 Task: Sort All unsolved tickets in your groups, group by Group in ascending order.
Action: Mouse moved to (92, 267)
Screenshot: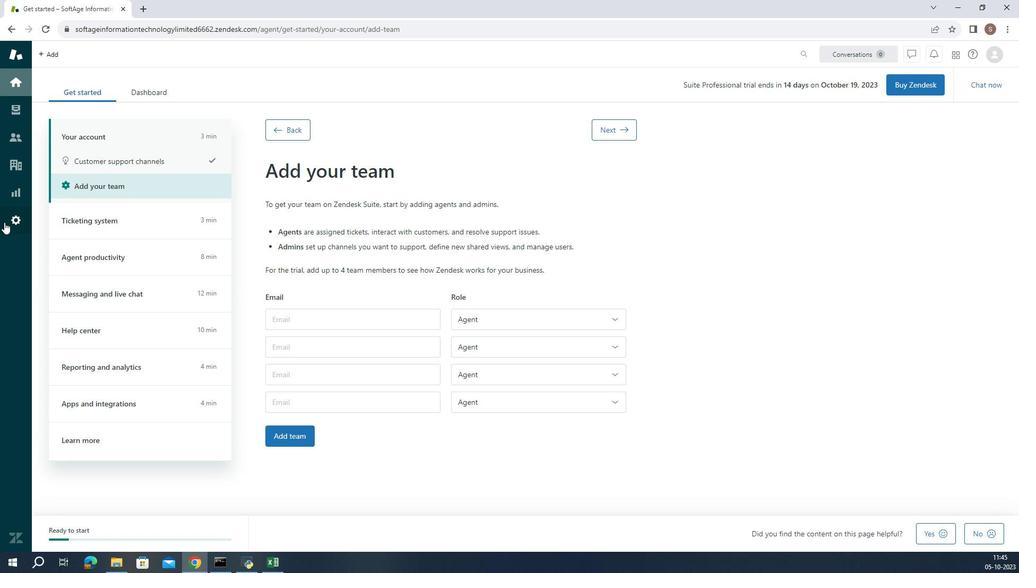 
Action: Mouse pressed left at (92, 267)
Screenshot: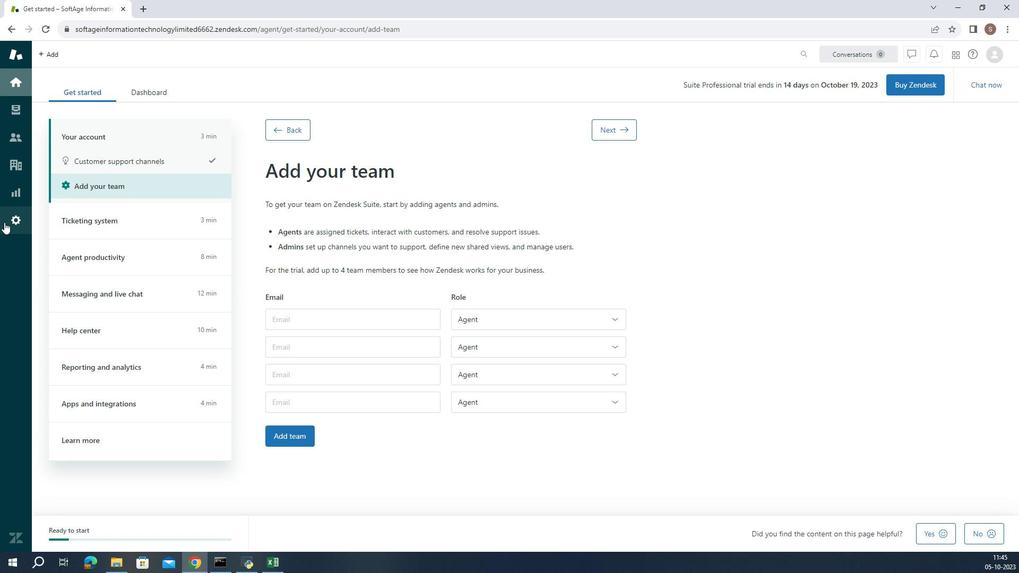 
Action: Mouse moved to (234, 350)
Screenshot: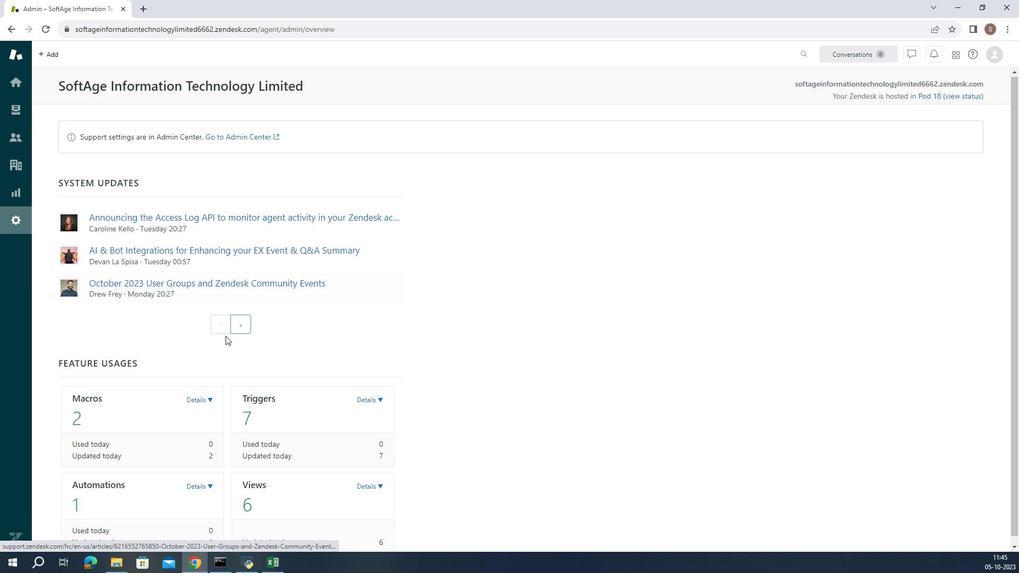 
Action: Mouse scrolled (234, 349) with delta (0, 0)
Screenshot: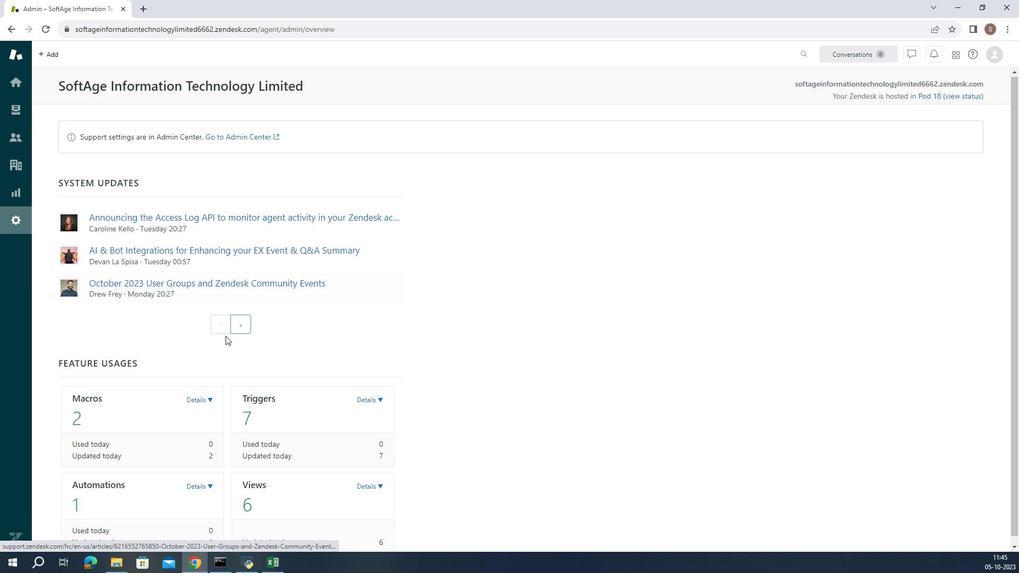
Action: Mouse moved to (240, 356)
Screenshot: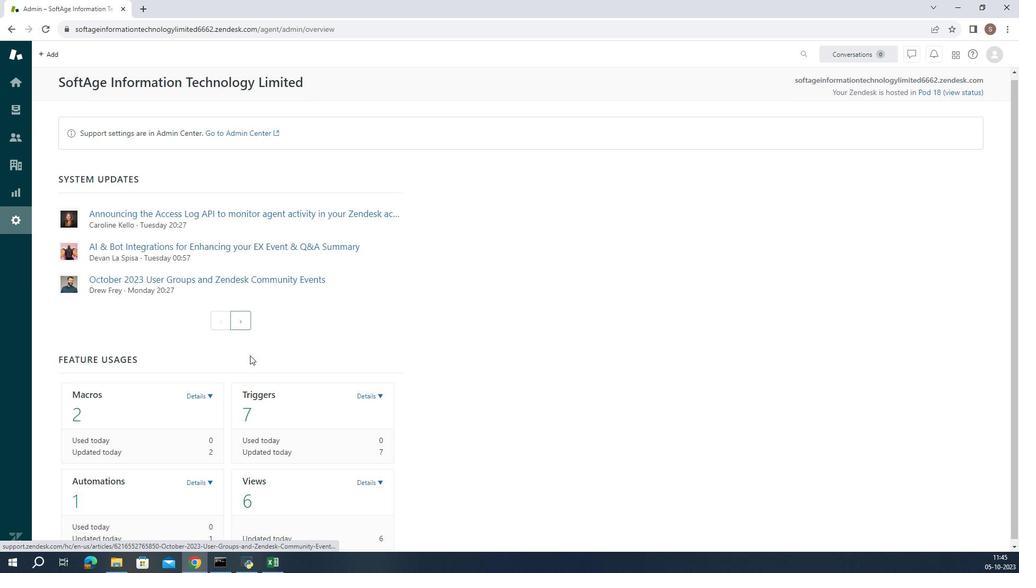 
Action: Mouse scrolled (240, 355) with delta (0, 0)
Screenshot: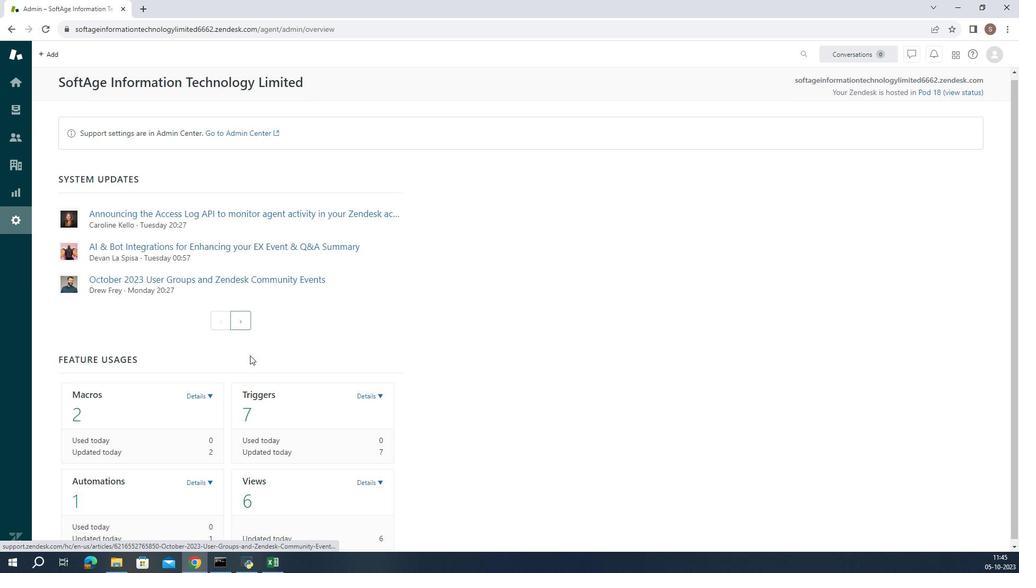 
Action: Mouse moved to (245, 362)
Screenshot: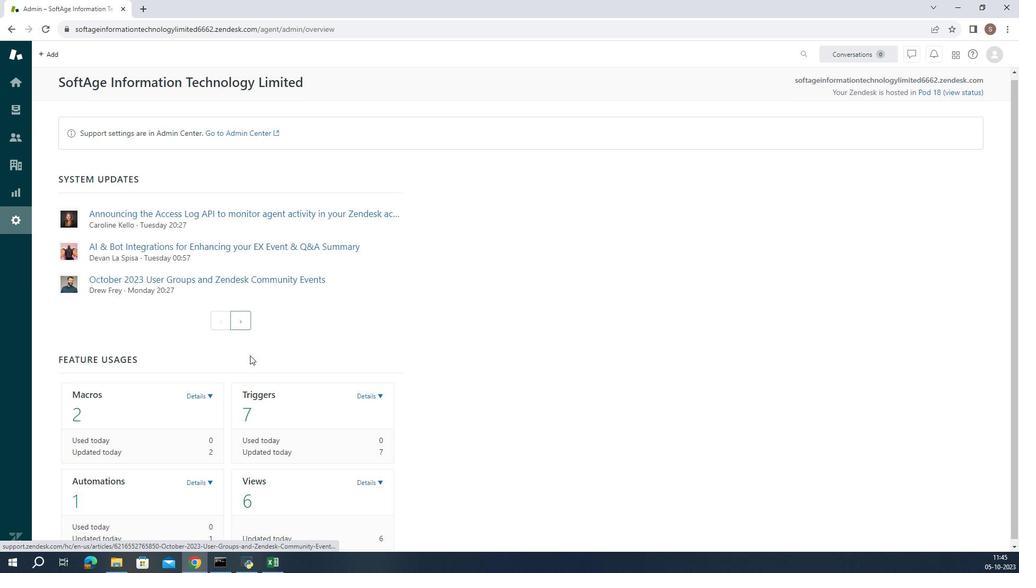 
Action: Mouse scrolled (245, 361) with delta (0, 0)
Screenshot: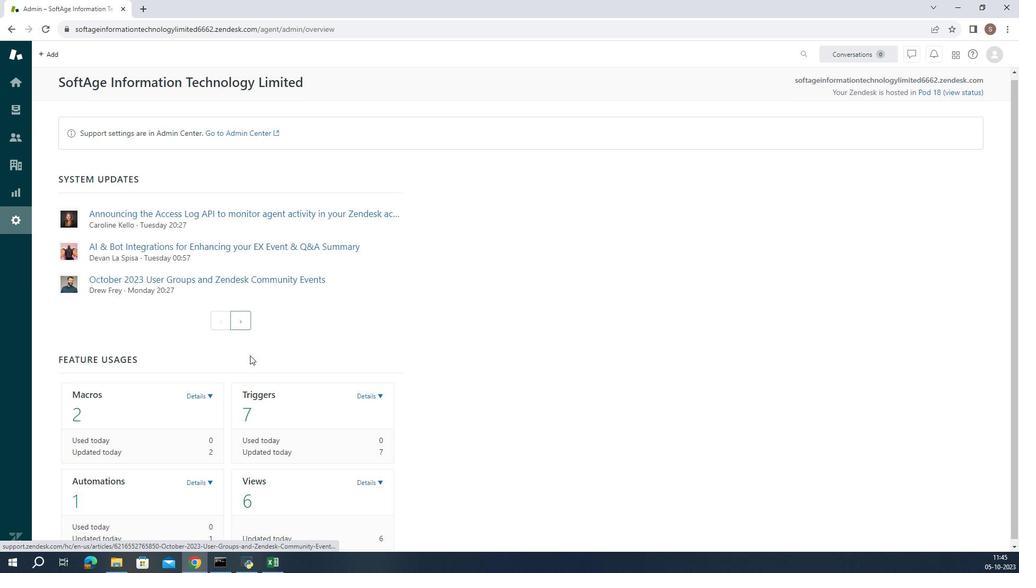 
Action: Mouse moved to (251, 368)
Screenshot: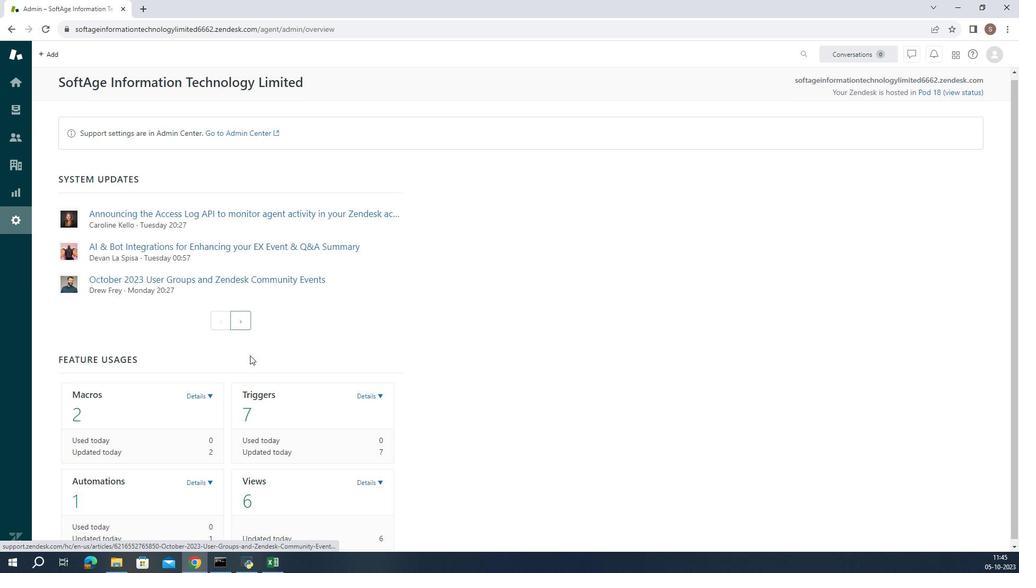 
Action: Mouse scrolled (251, 367) with delta (0, 0)
Screenshot: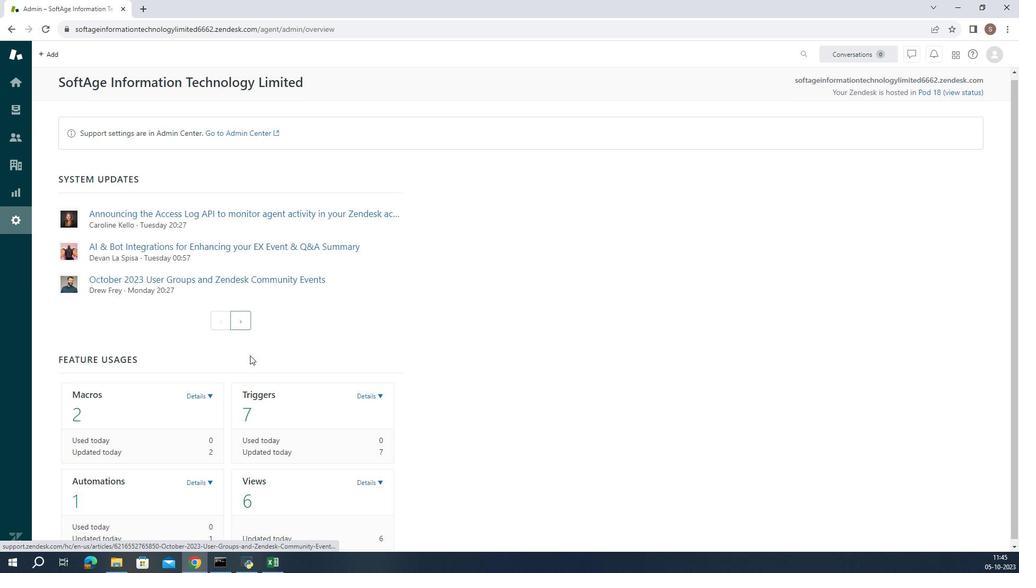 
Action: Mouse moved to (256, 374)
Screenshot: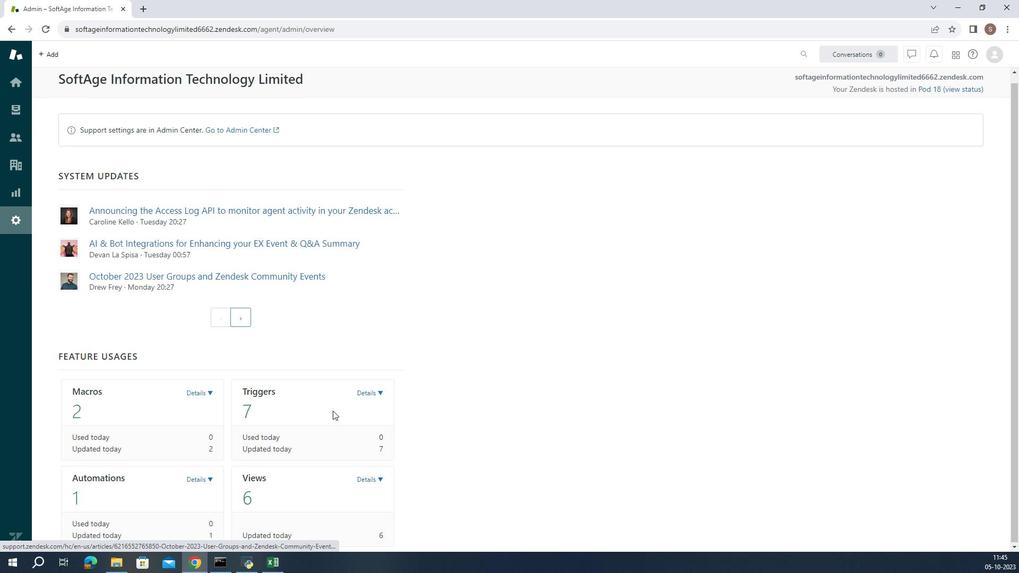 
Action: Mouse scrolled (256, 373) with delta (0, 0)
Screenshot: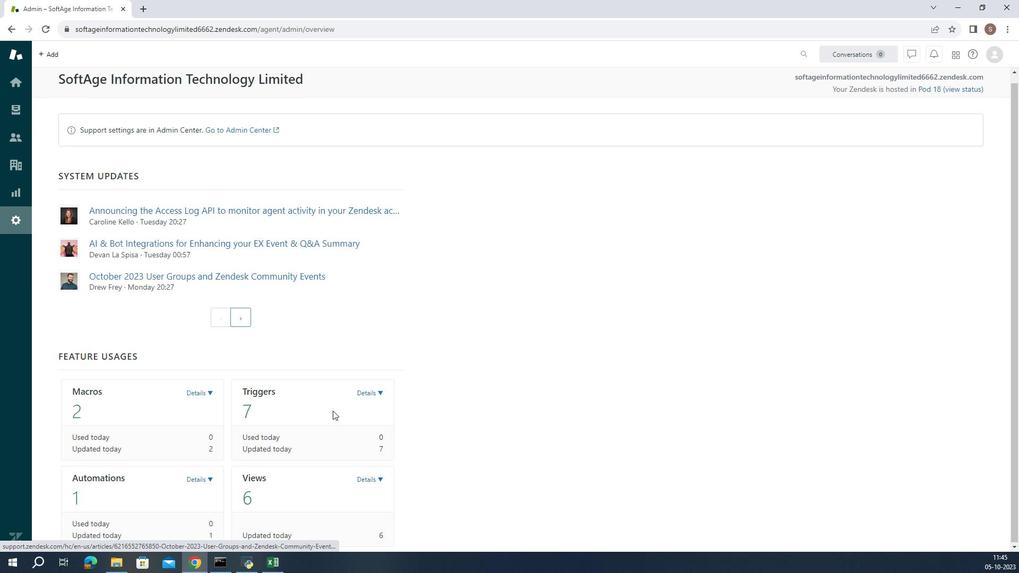 
Action: Mouse moved to (272, 388)
Screenshot: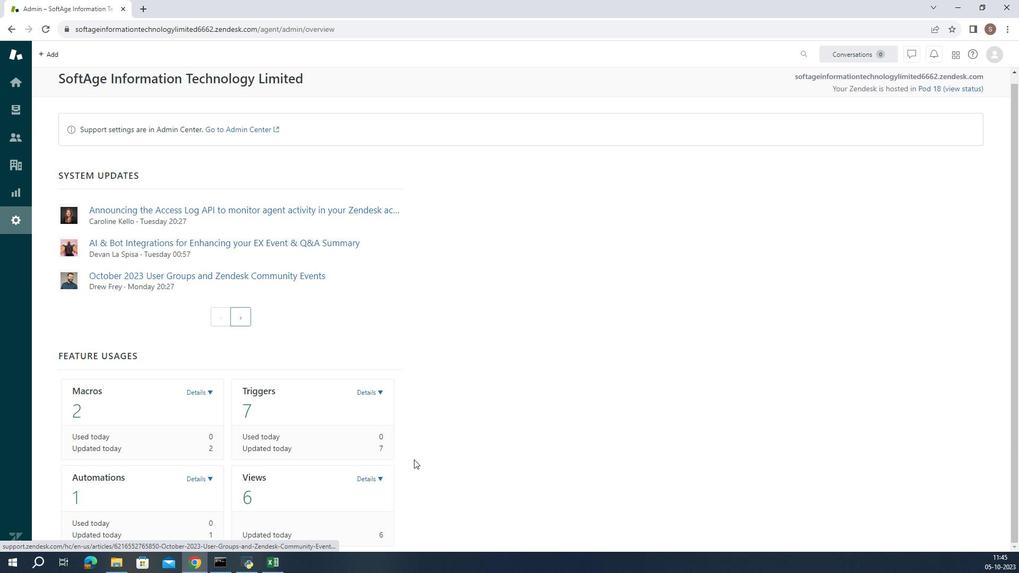 
Action: Mouse scrolled (272, 387) with delta (0, 0)
Screenshot: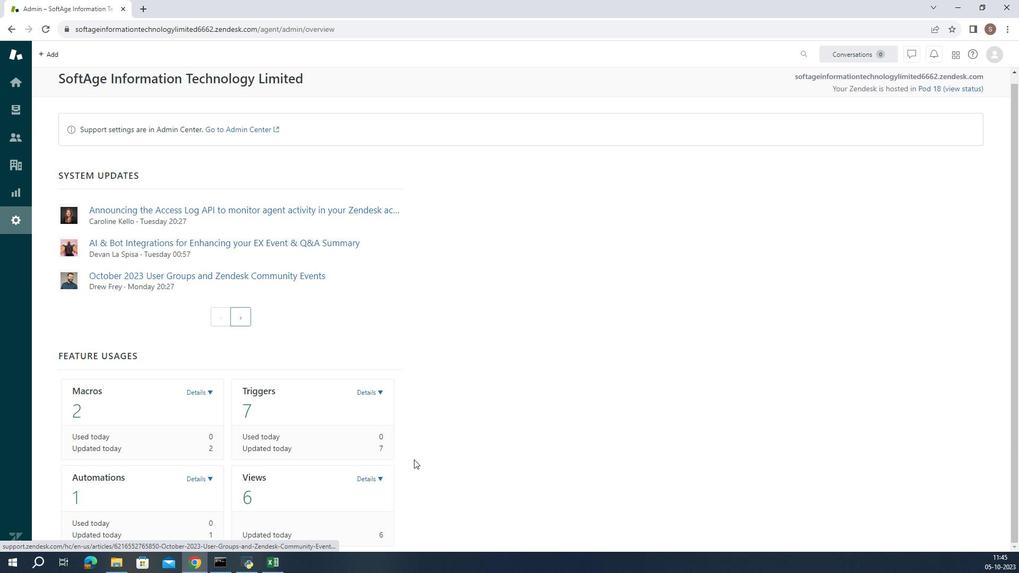 
Action: Mouse moved to (345, 494)
Screenshot: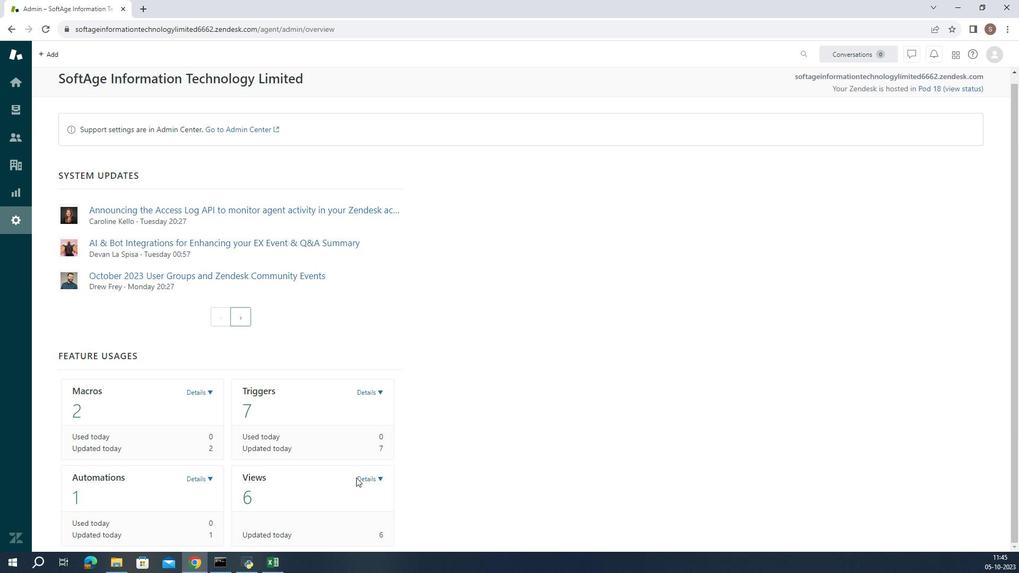 
Action: Mouse pressed left at (345, 494)
Screenshot: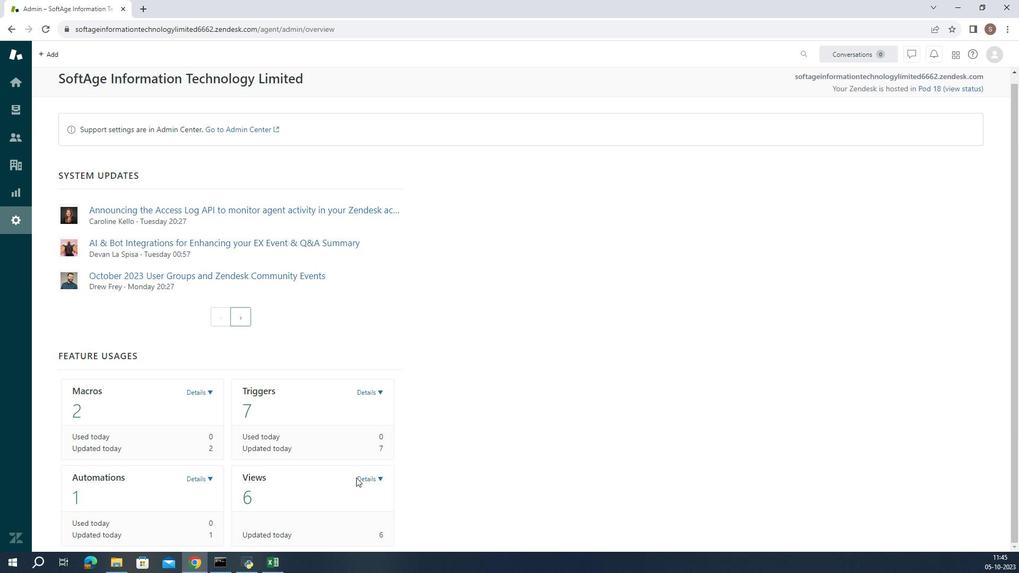 
Action: Mouse moved to (347, 494)
Screenshot: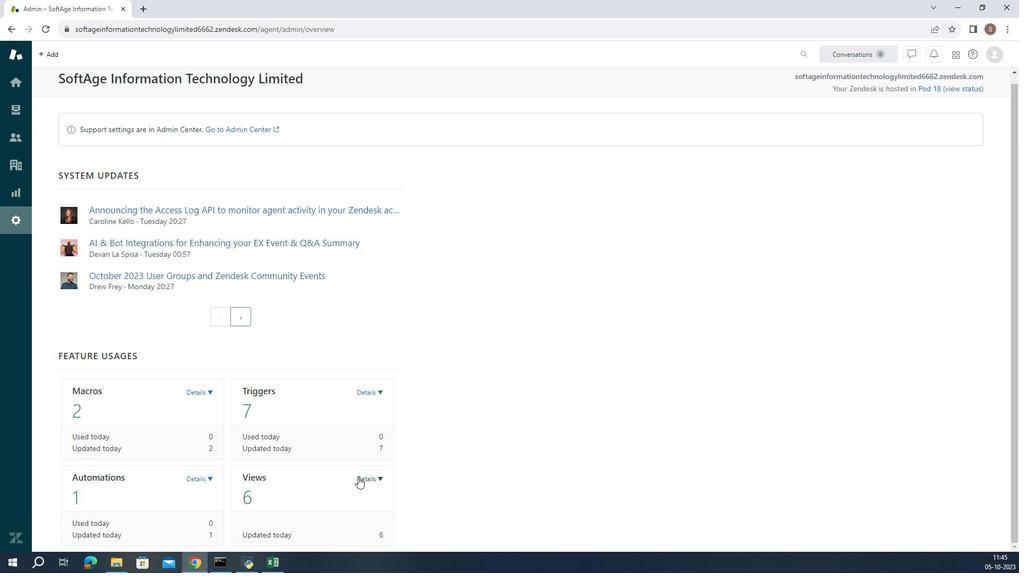 
Action: Mouse scrolled (347, 493) with delta (0, 0)
Screenshot: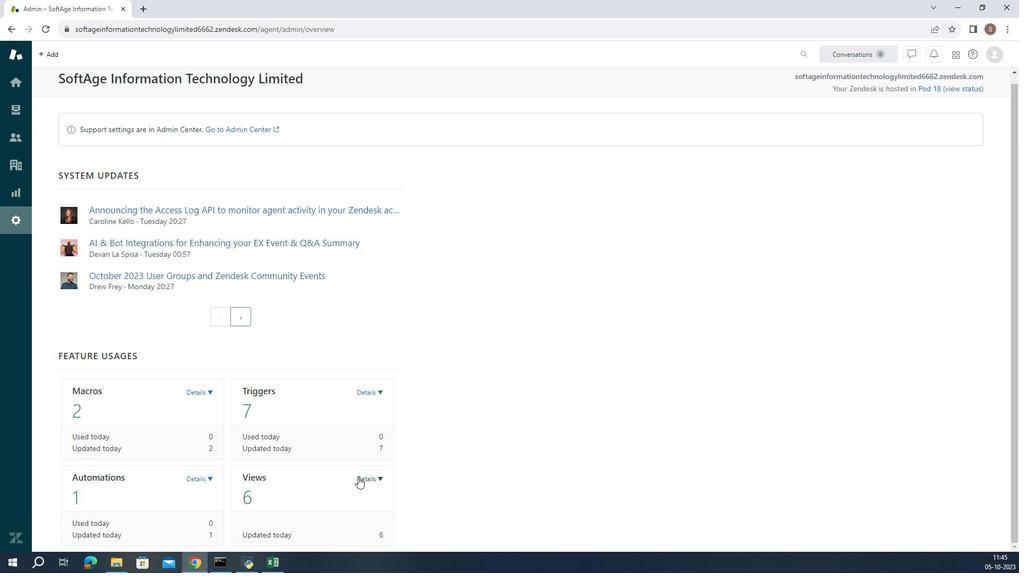 
Action: Mouse scrolled (347, 493) with delta (0, 0)
Screenshot: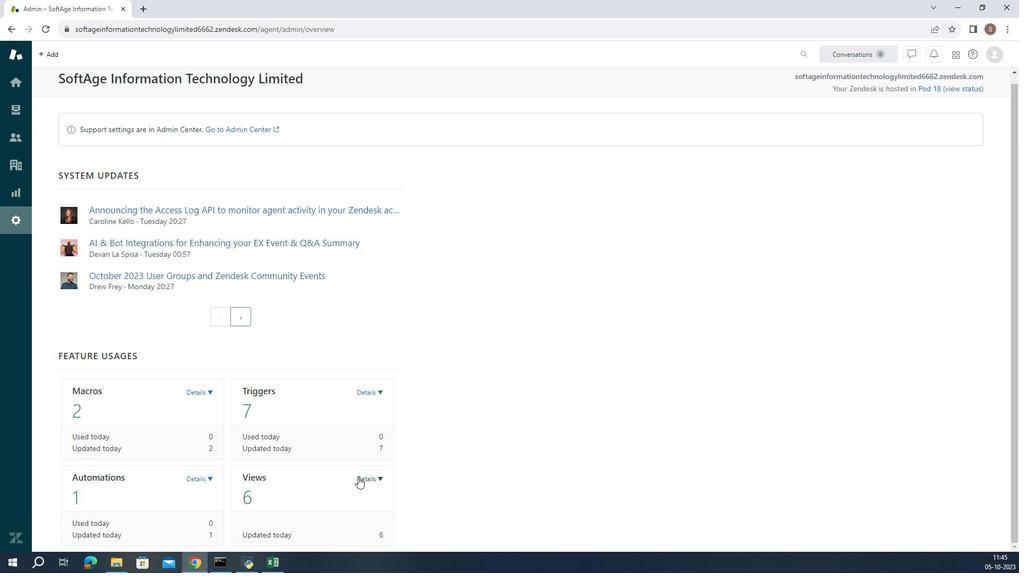 
Action: Mouse scrolled (347, 493) with delta (0, 0)
Screenshot: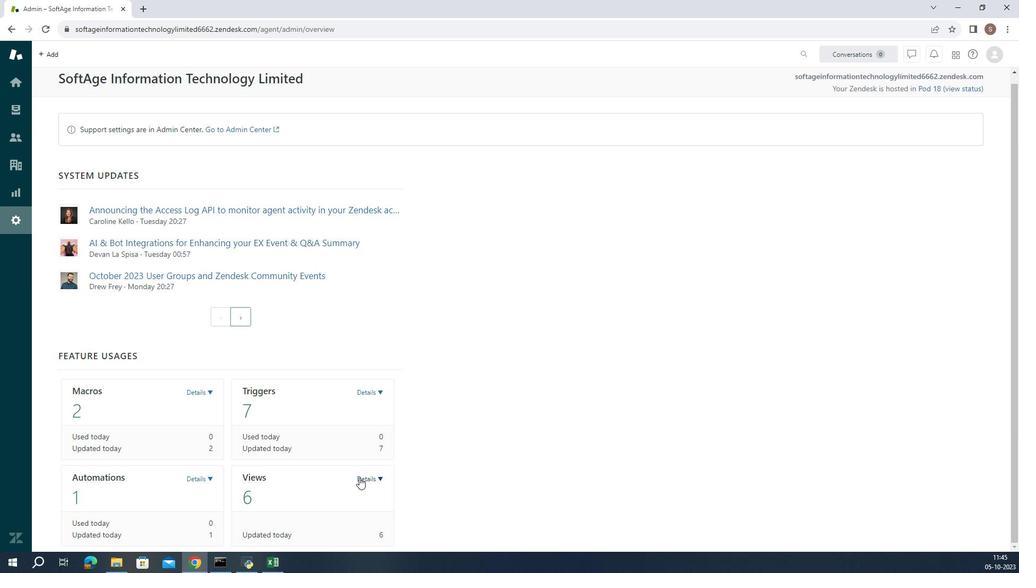 
Action: Mouse scrolled (347, 493) with delta (0, 0)
Screenshot: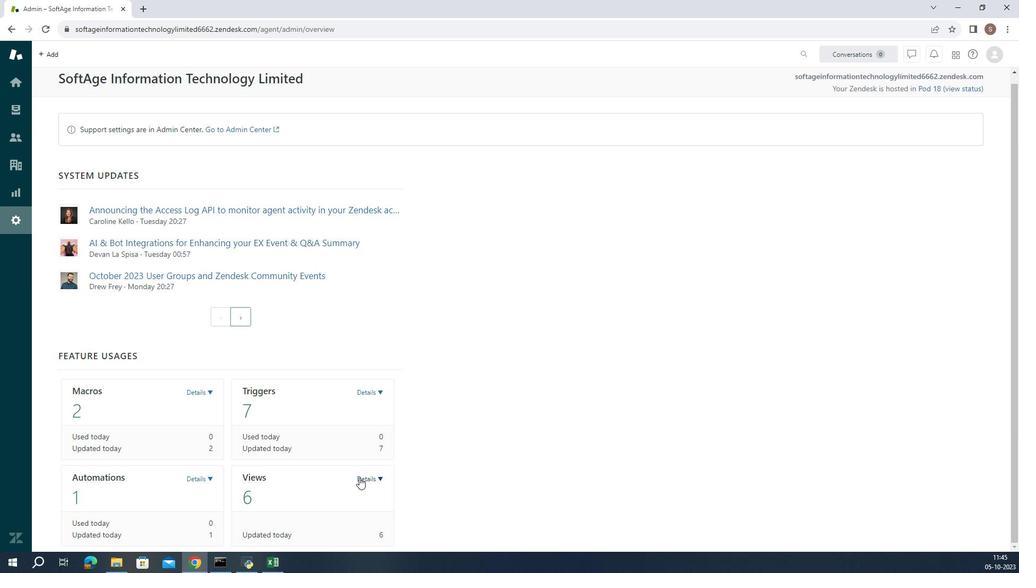 
Action: Mouse scrolled (347, 493) with delta (0, 0)
Screenshot: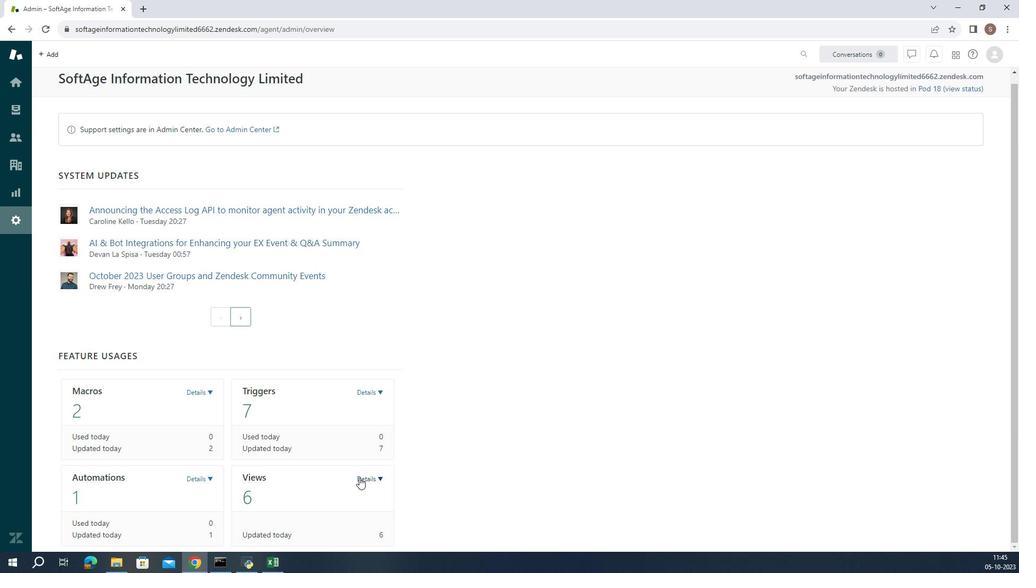 
Action: Mouse moved to (349, 494)
Screenshot: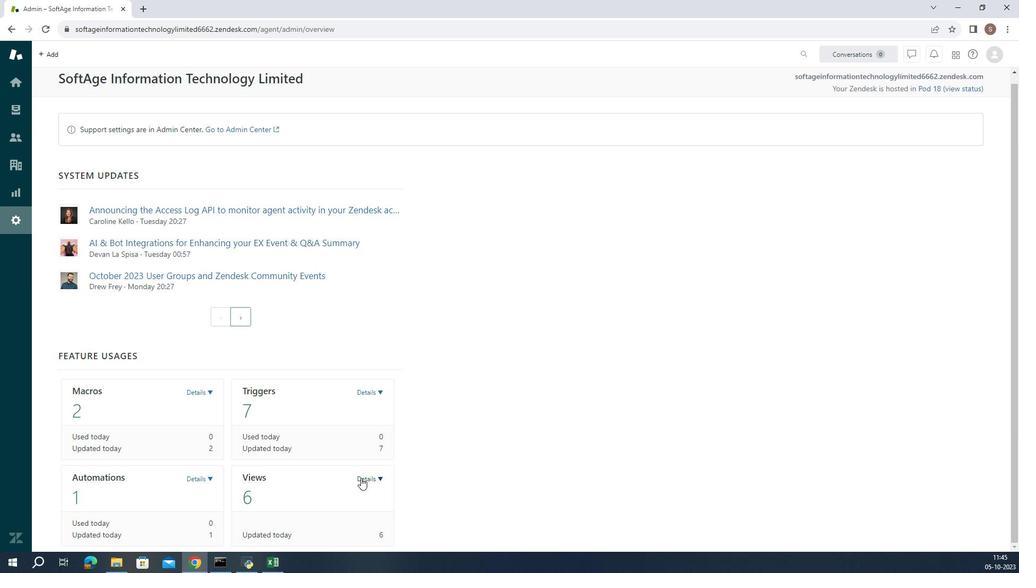 
Action: Mouse pressed left at (349, 494)
Screenshot: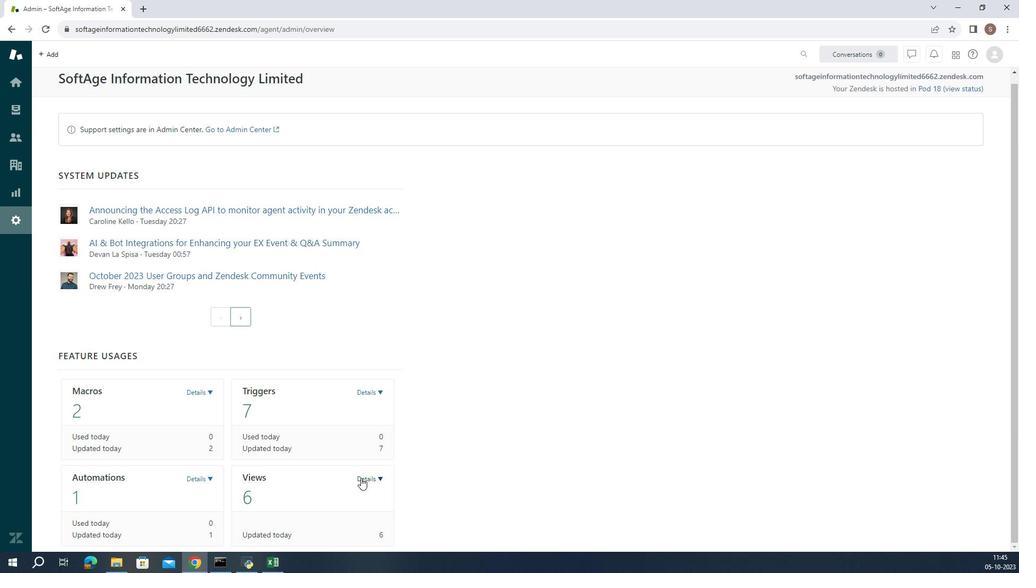 
Action: Mouse moved to (349, 494)
Screenshot: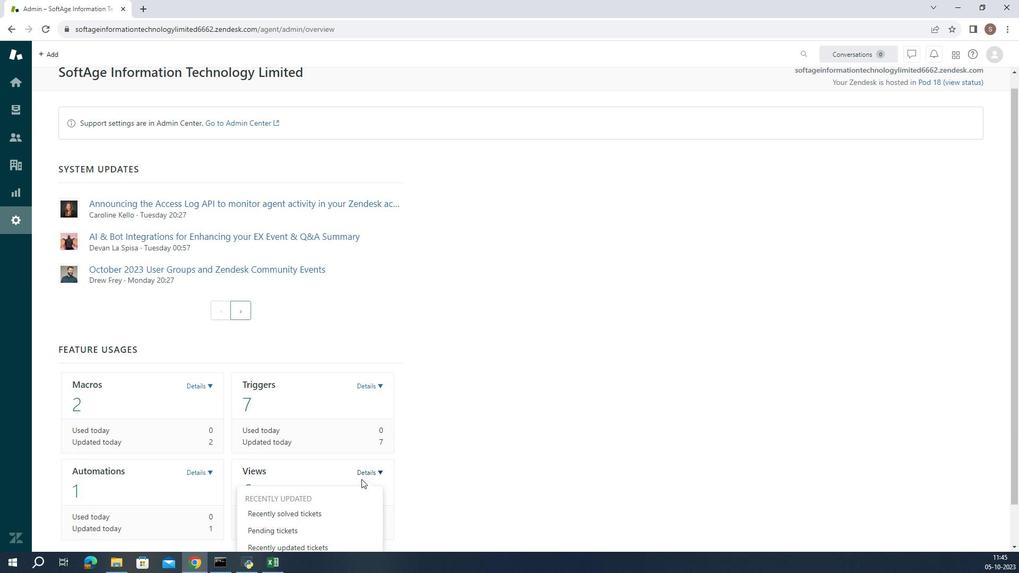 
Action: Mouse scrolled (349, 494) with delta (0, 0)
Screenshot: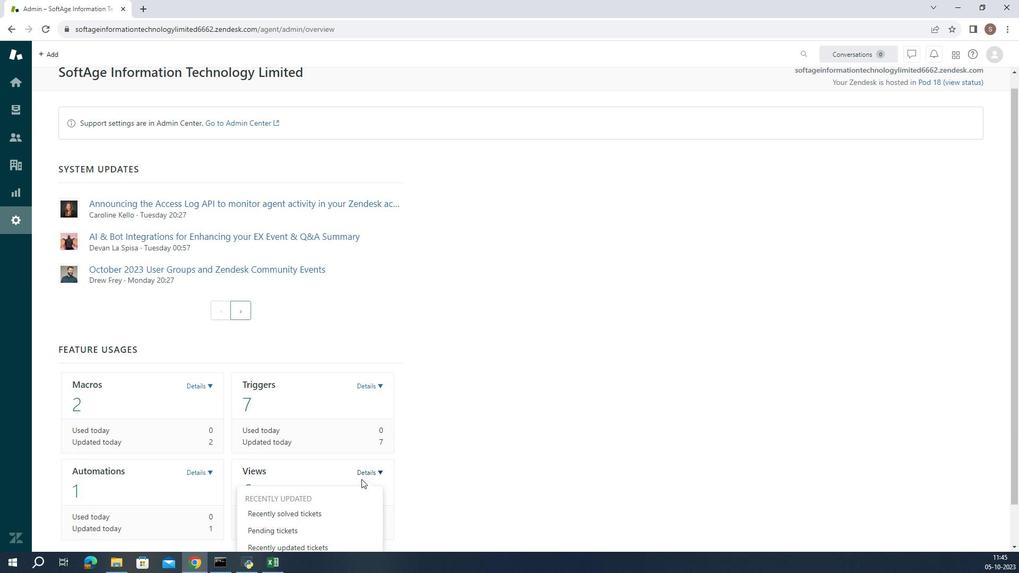 
Action: Mouse moved to (349, 495)
Screenshot: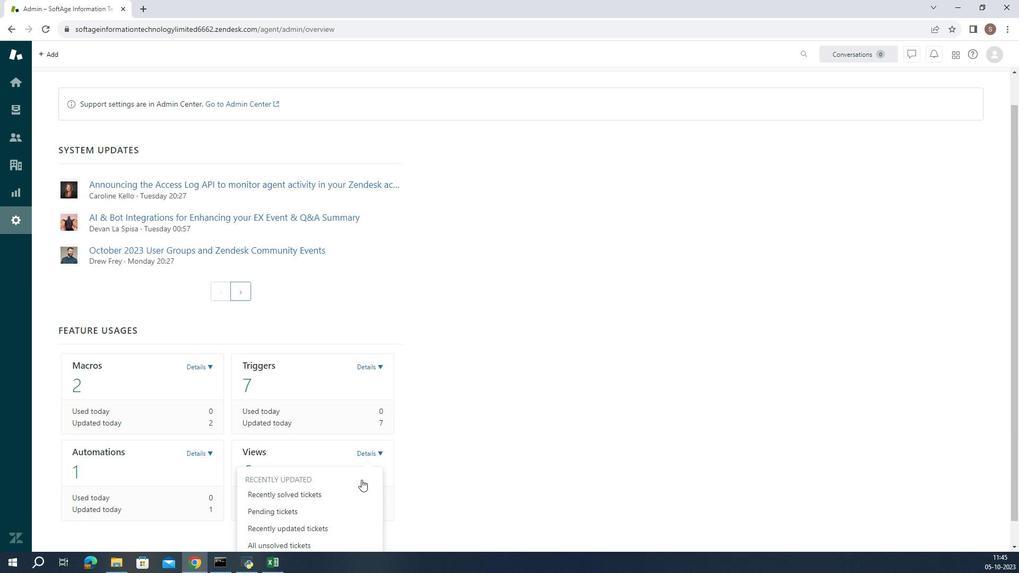 
Action: Mouse scrolled (349, 494) with delta (0, 0)
Screenshot: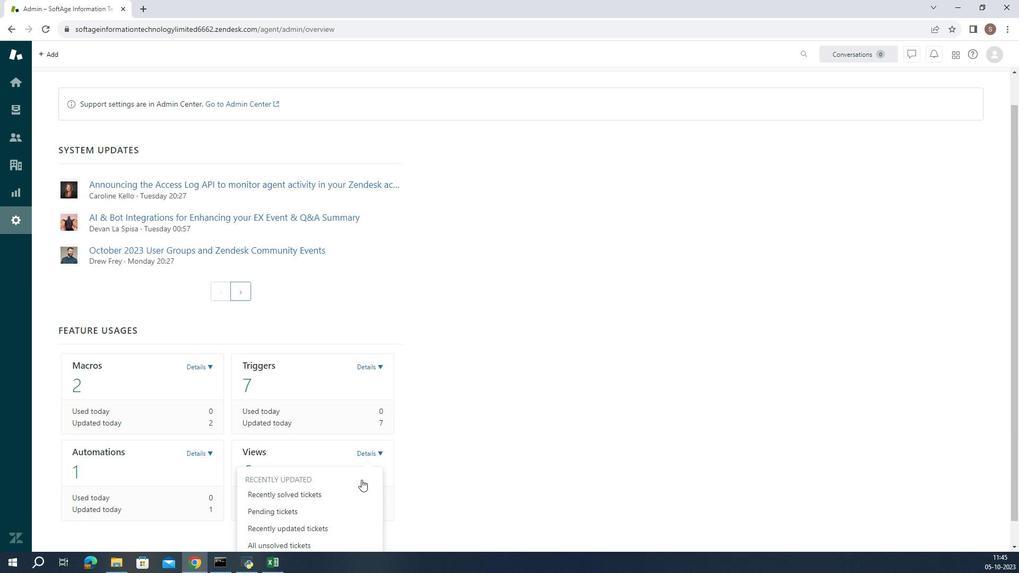 
Action: Mouse scrolled (349, 494) with delta (0, 0)
Screenshot: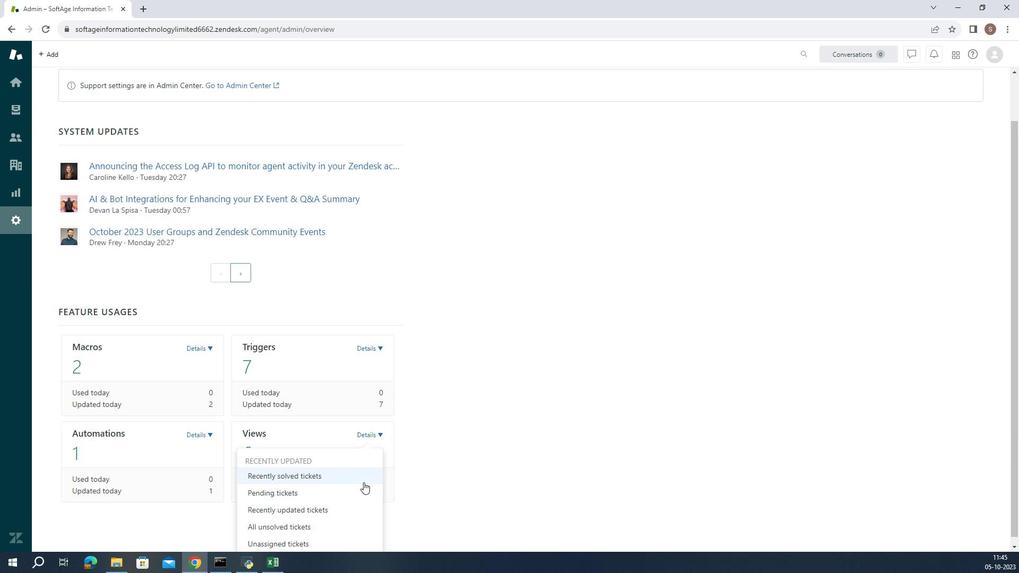 
Action: Mouse moved to (349, 495)
Screenshot: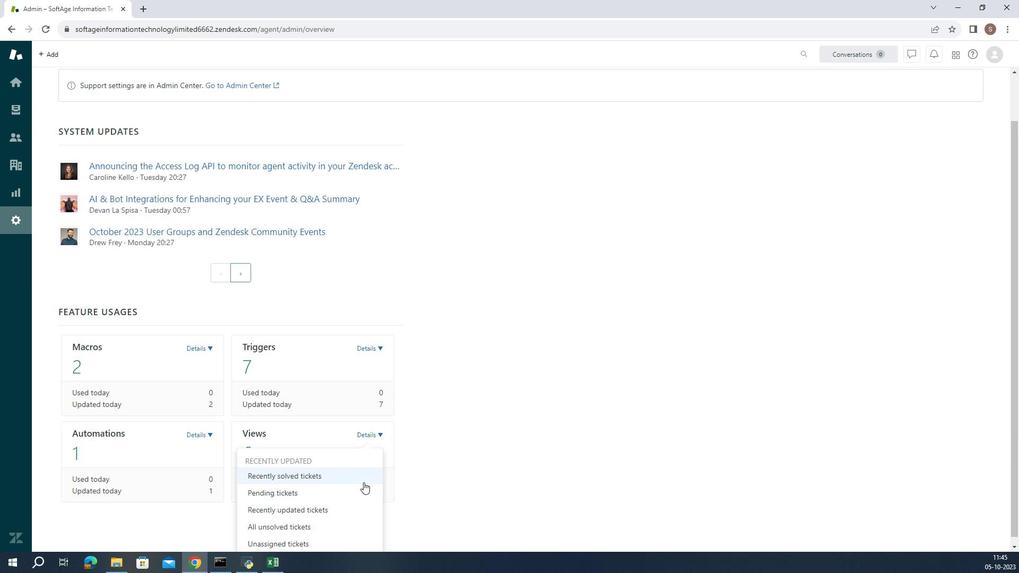 
Action: Mouse scrolled (349, 495) with delta (0, 0)
Screenshot: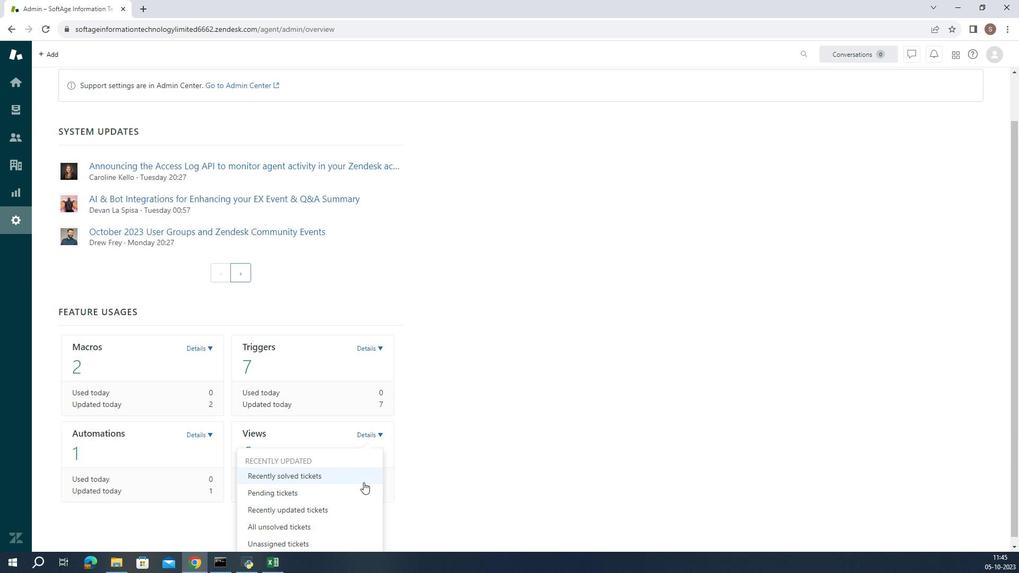 
Action: Mouse moved to (349, 496)
Screenshot: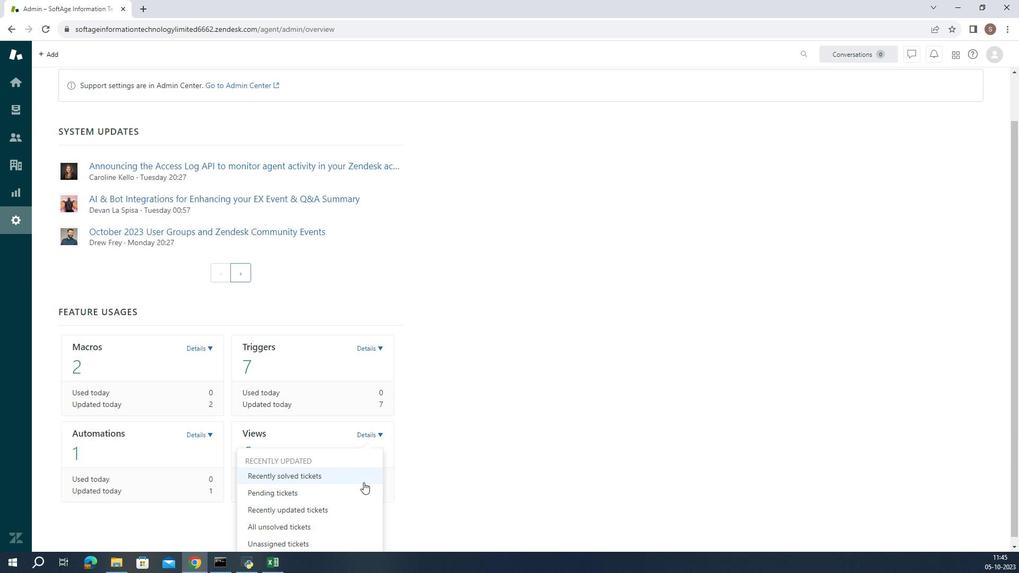 
Action: Mouse scrolled (349, 495) with delta (0, 0)
Screenshot: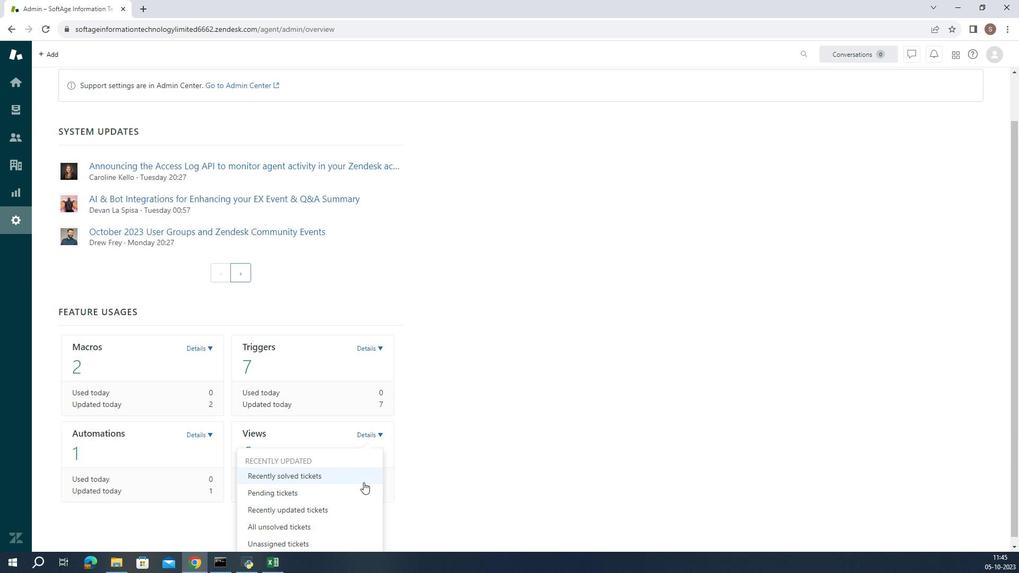 
Action: Mouse moved to (349, 497)
Screenshot: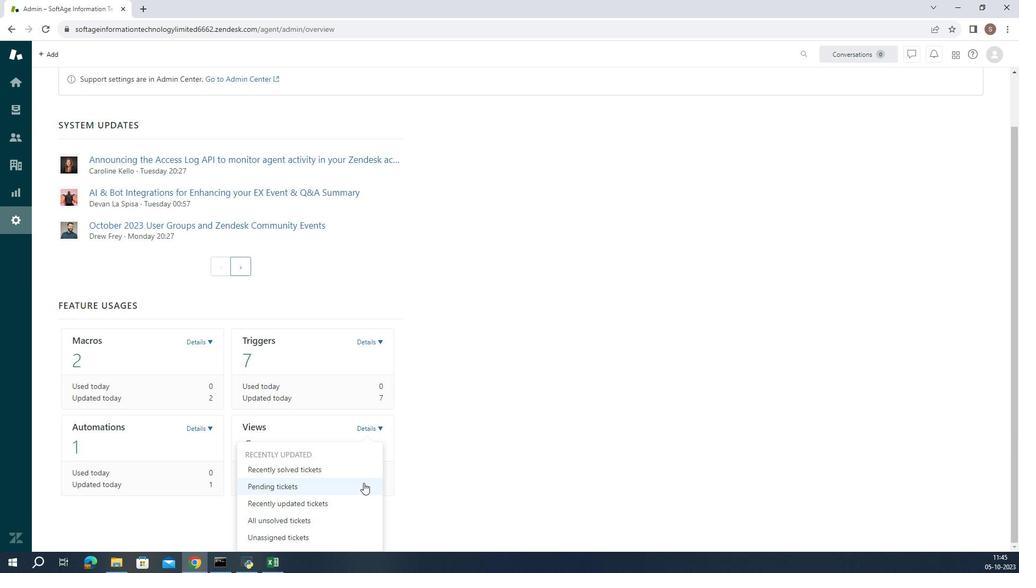 
Action: Mouse scrolled (349, 496) with delta (0, 0)
Screenshot: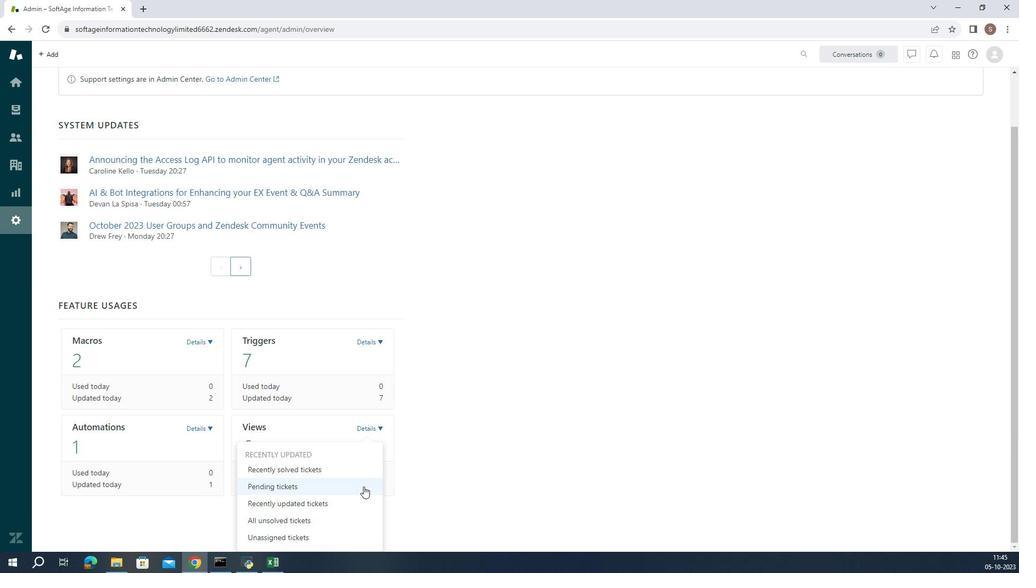 
Action: Mouse moved to (320, 526)
Screenshot: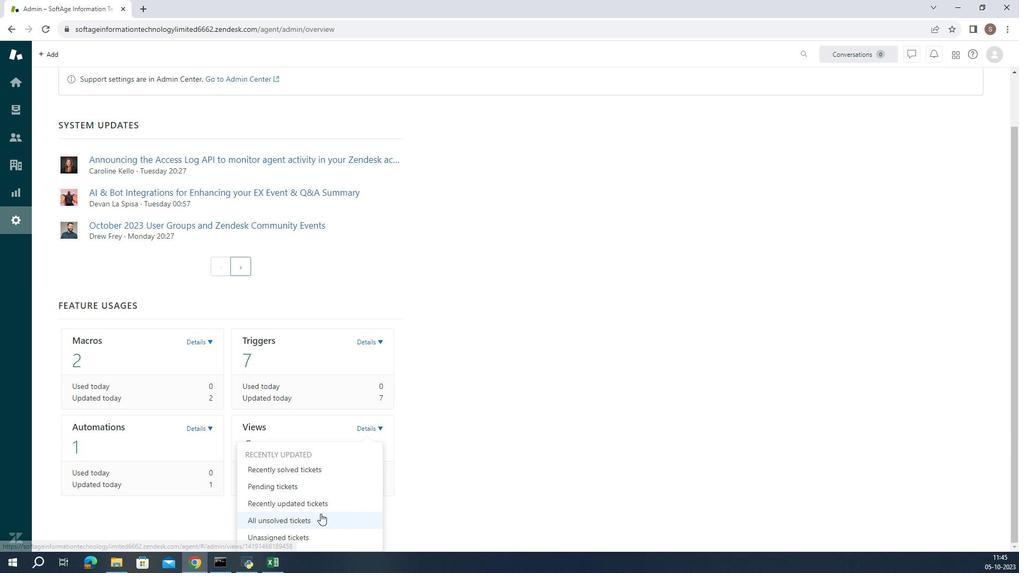
Action: Mouse pressed left at (320, 526)
Screenshot: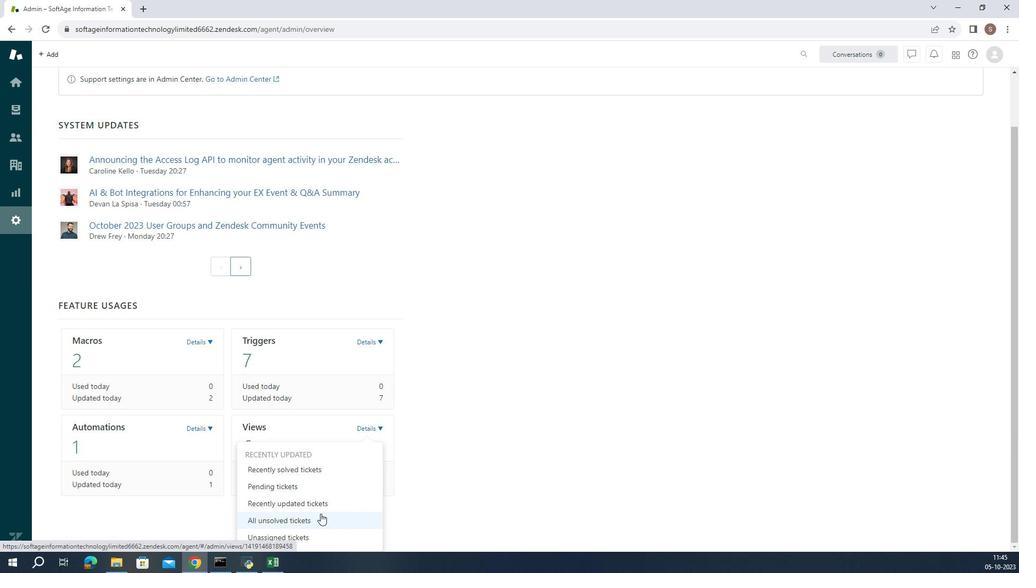 
Action: Mouse moved to (242, 293)
Screenshot: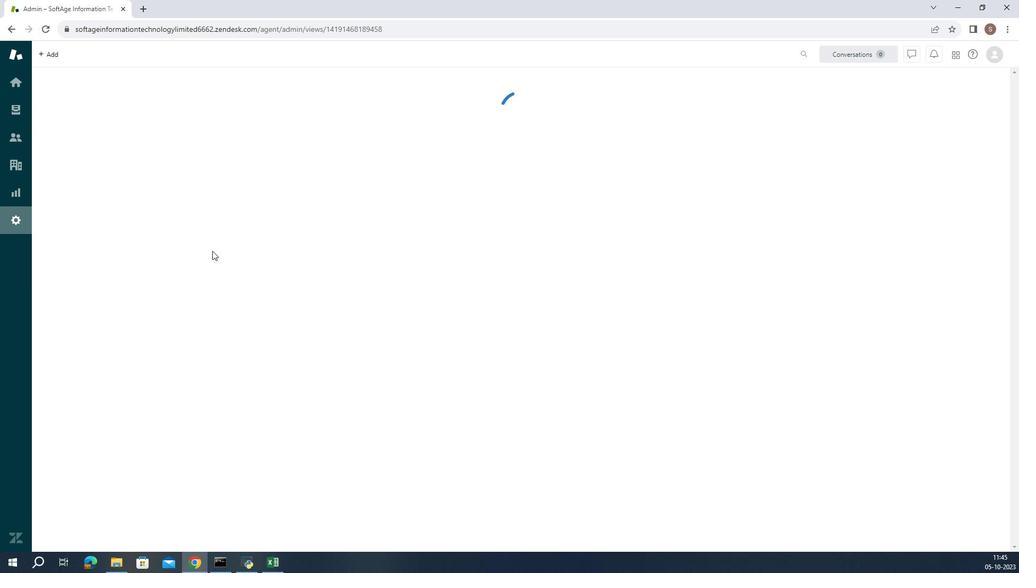 
Action: Mouse scrolled (242, 292) with delta (0, 0)
Screenshot: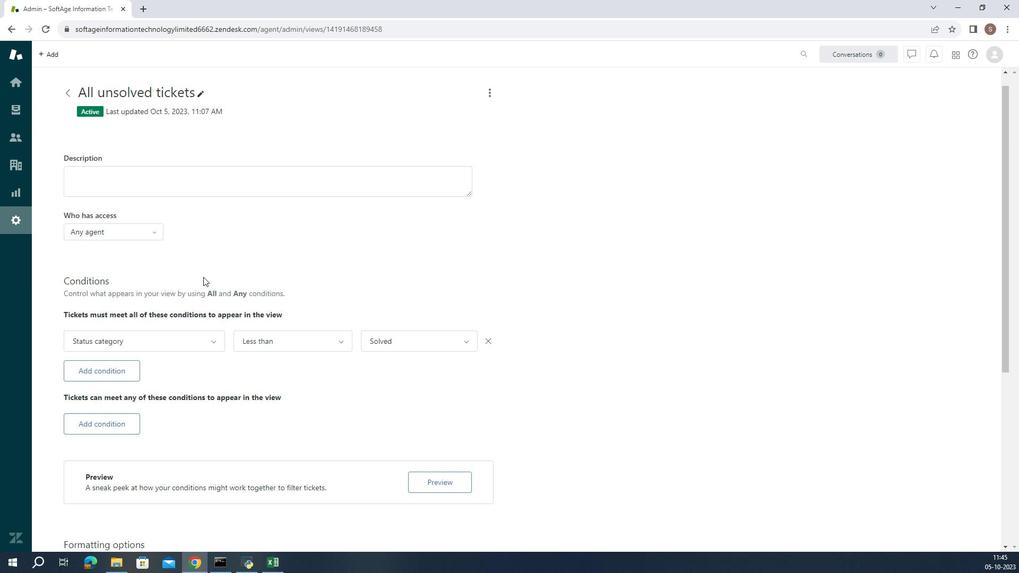 
Action: Mouse moved to (242, 293)
Screenshot: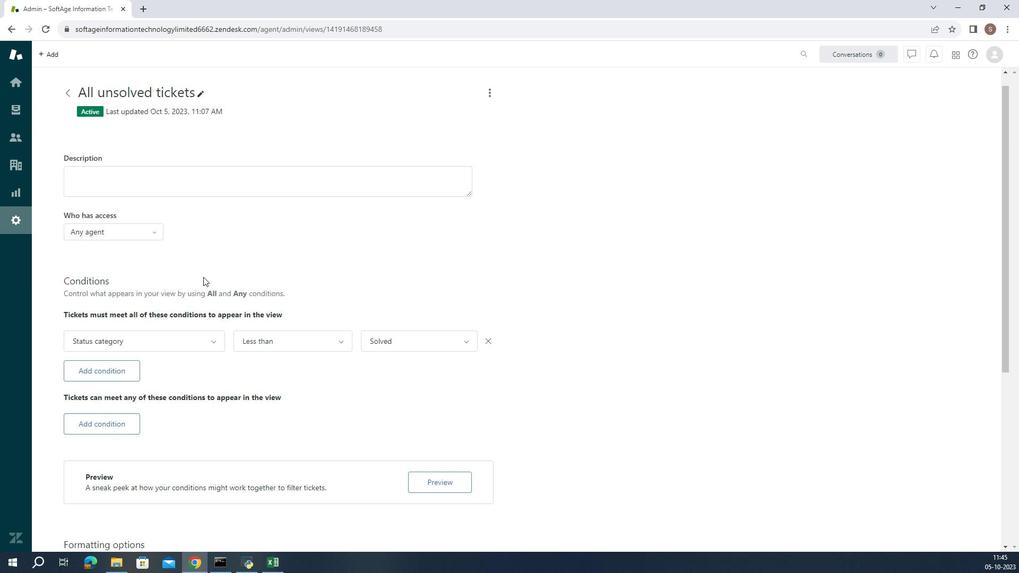 
Action: Mouse scrolled (242, 292) with delta (0, 0)
Screenshot: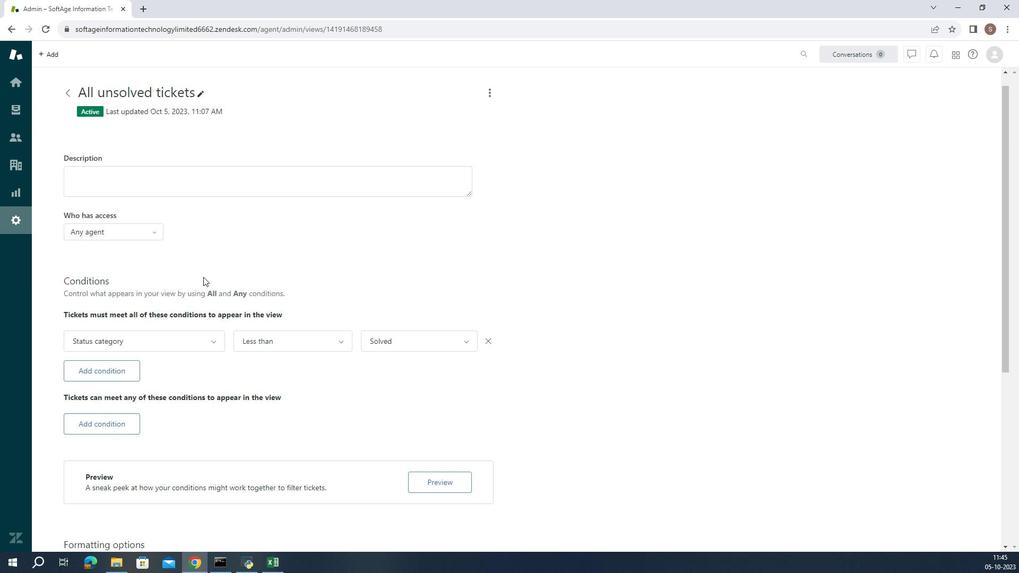 
Action: Mouse moved to (240, 302)
Screenshot: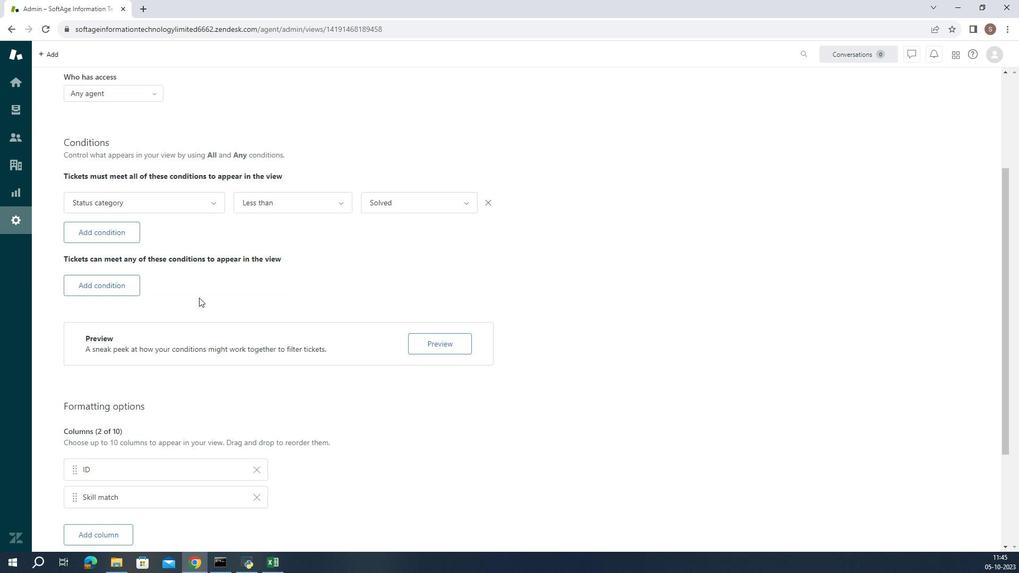 
Action: Mouse scrolled (240, 301) with delta (0, 0)
Screenshot: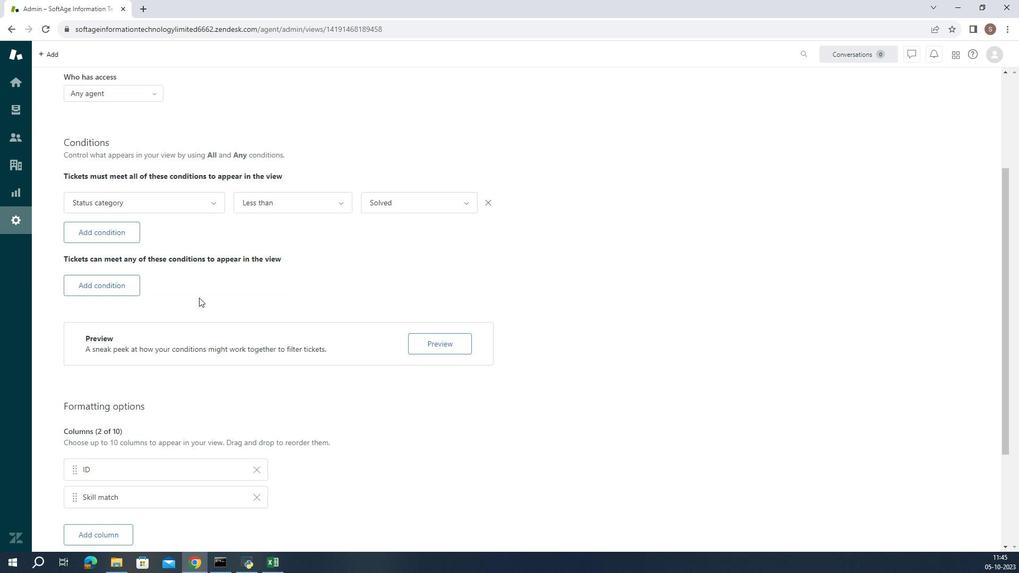 
Action: Mouse moved to (238, 308)
Screenshot: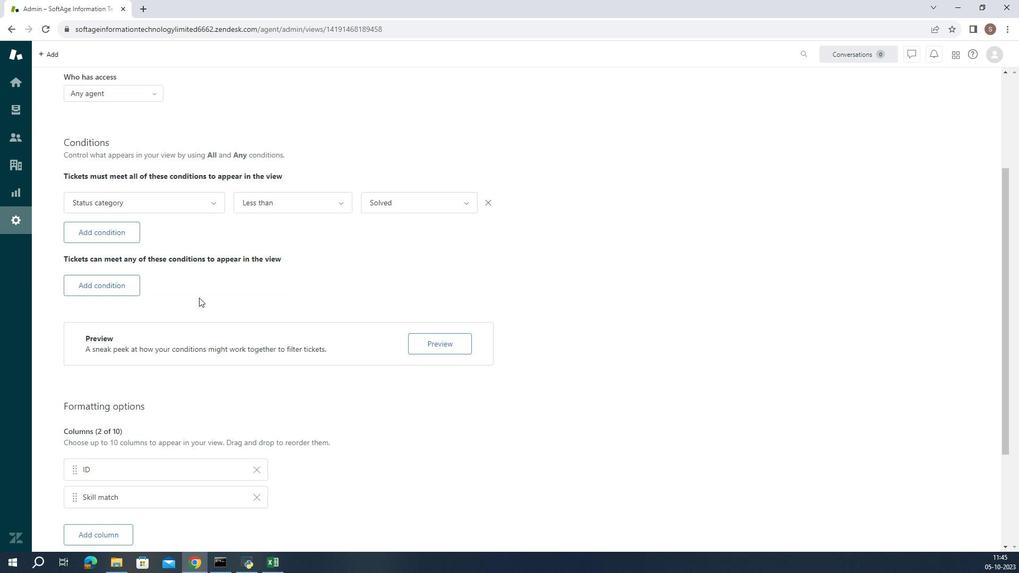 
Action: Mouse scrolled (238, 307) with delta (0, 0)
Screenshot: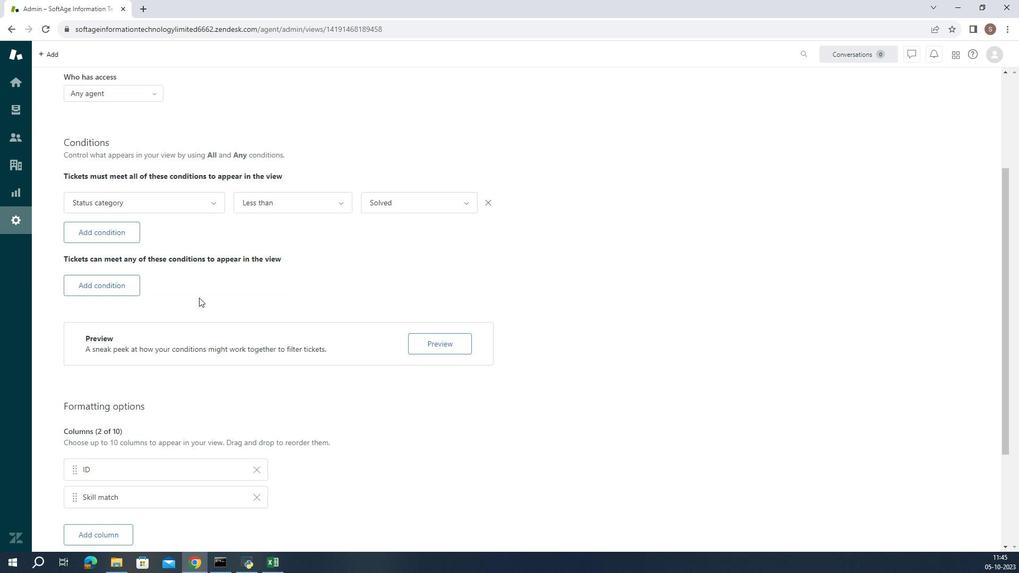 
Action: Mouse moved to (235, 315)
Screenshot: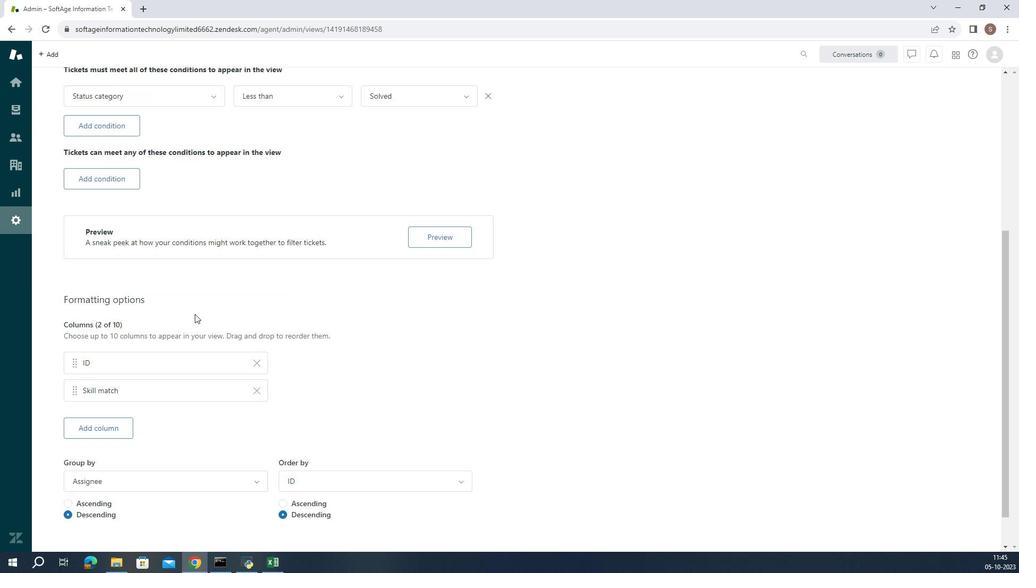 
Action: Mouse scrolled (235, 315) with delta (0, 0)
Screenshot: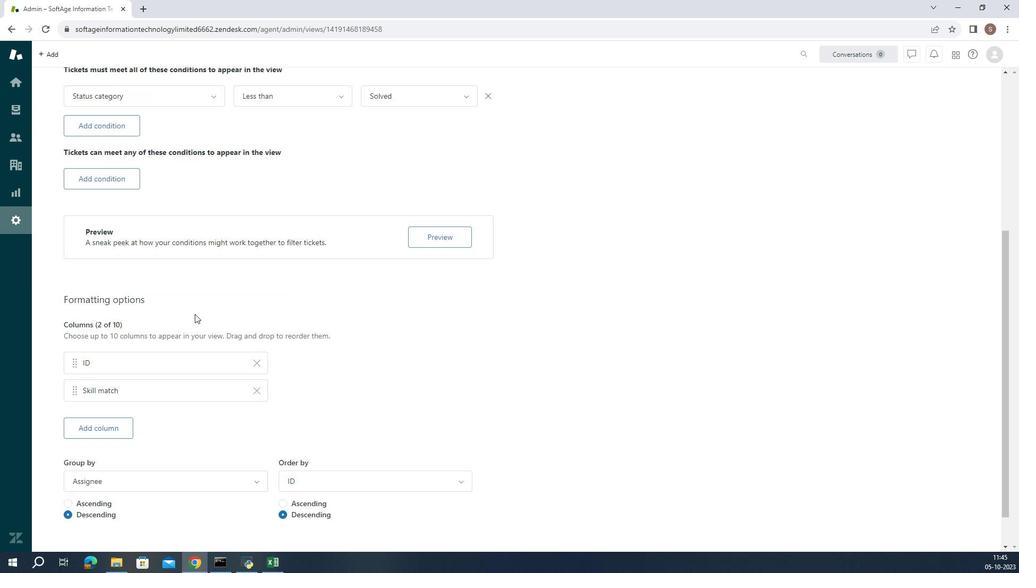 
Action: Mouse moved to (206, 387)
Screenshot: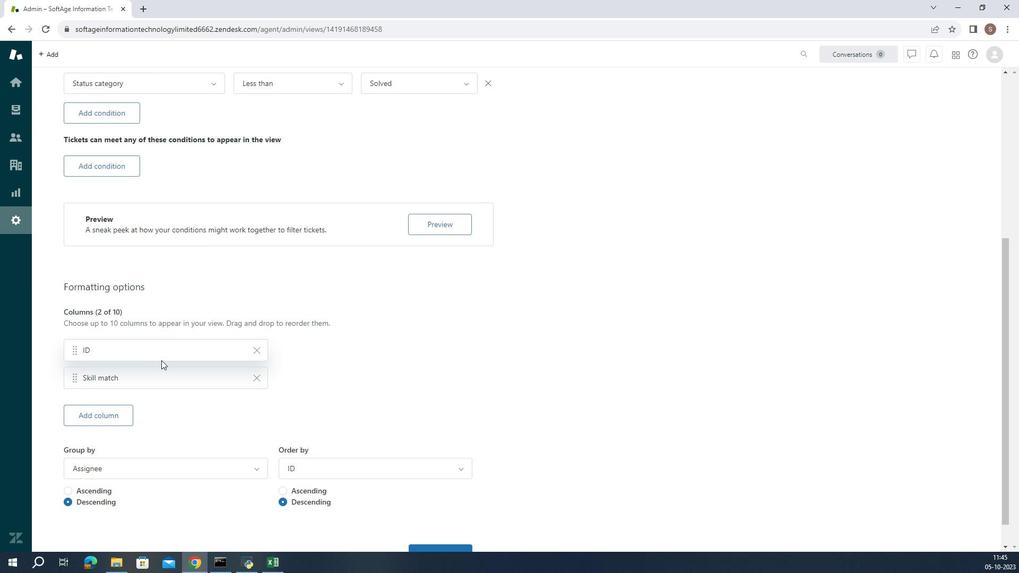 
Action: Mouse scrolled (206, 386) with delta (0, 0)
Screenshot: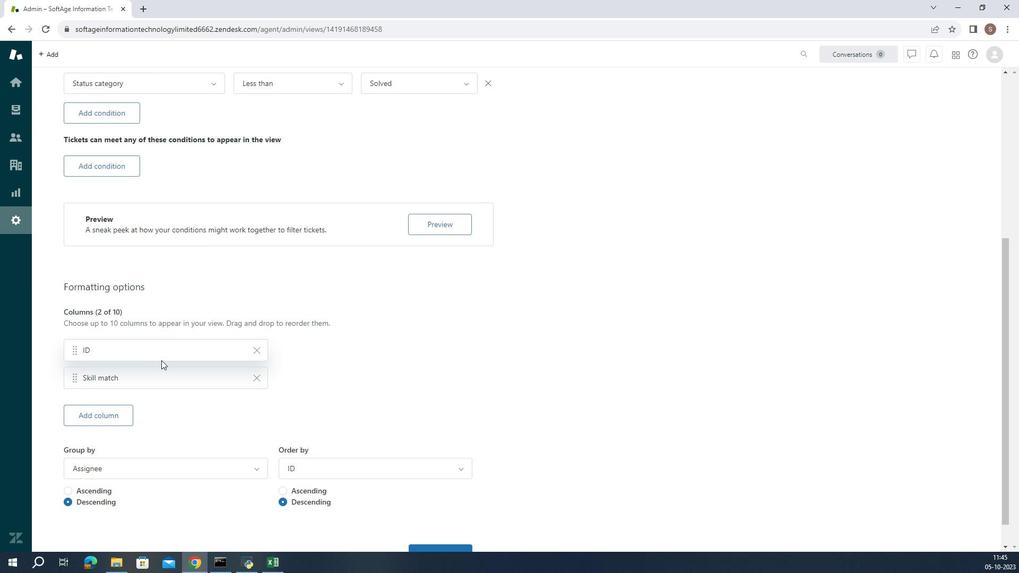
Action: Mouse moved to (205, 387)
Screenshot: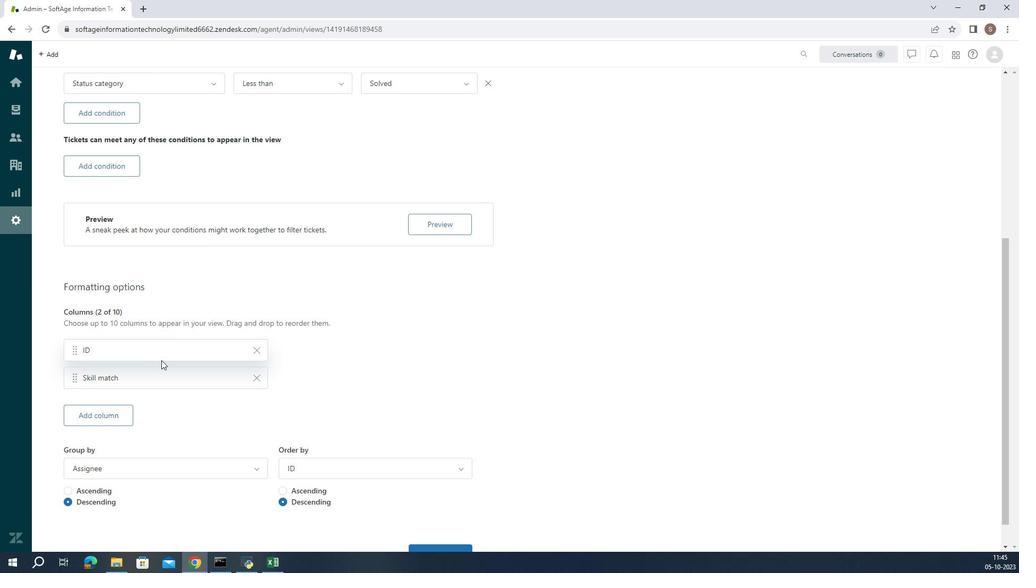 
Action: Mouse scrolled (205, 387) with delta (0, 0)
Screenshot: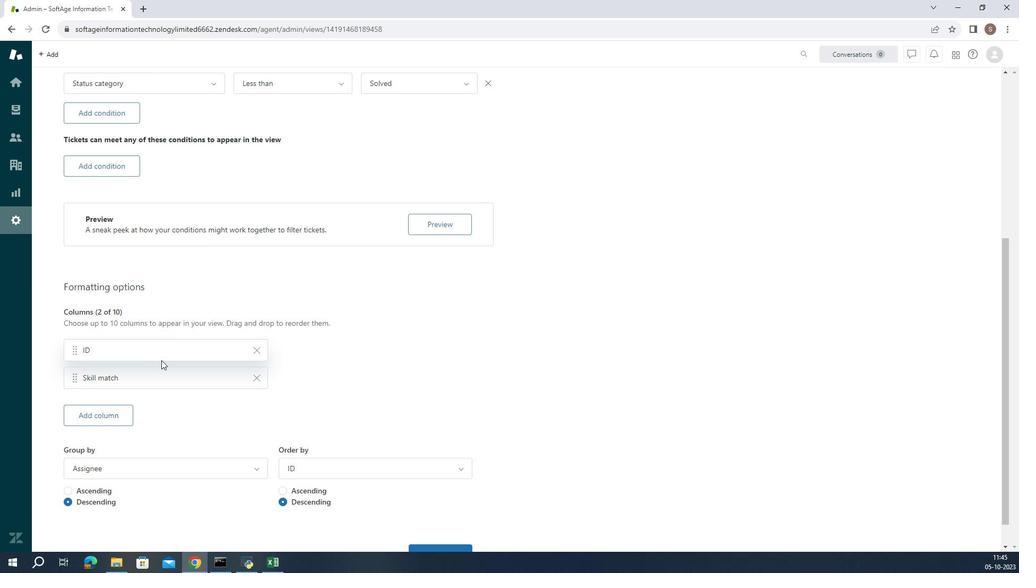 
Action: Mouse moved to (205, 389)
Screenshot: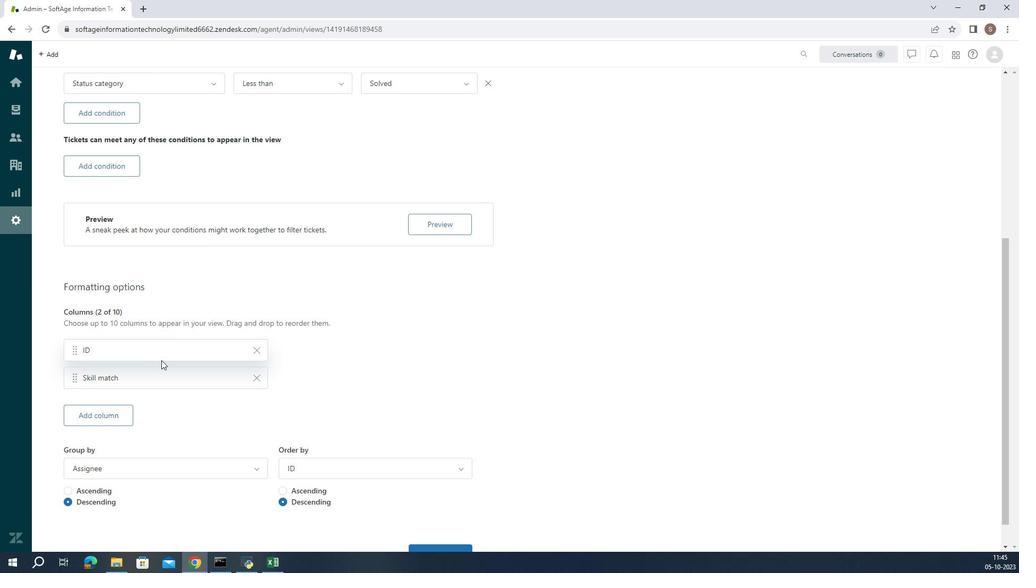 
Action: Mouse scrolled (205, 388) with delta (0, 0)
Screenshot: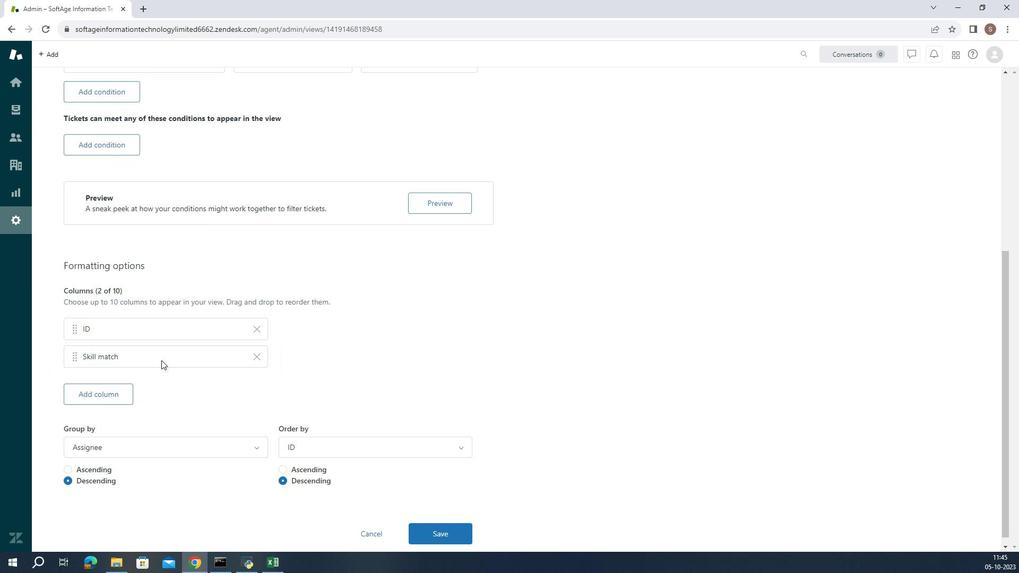 
Action: Mouse moved to (205, 390)
Screenshot: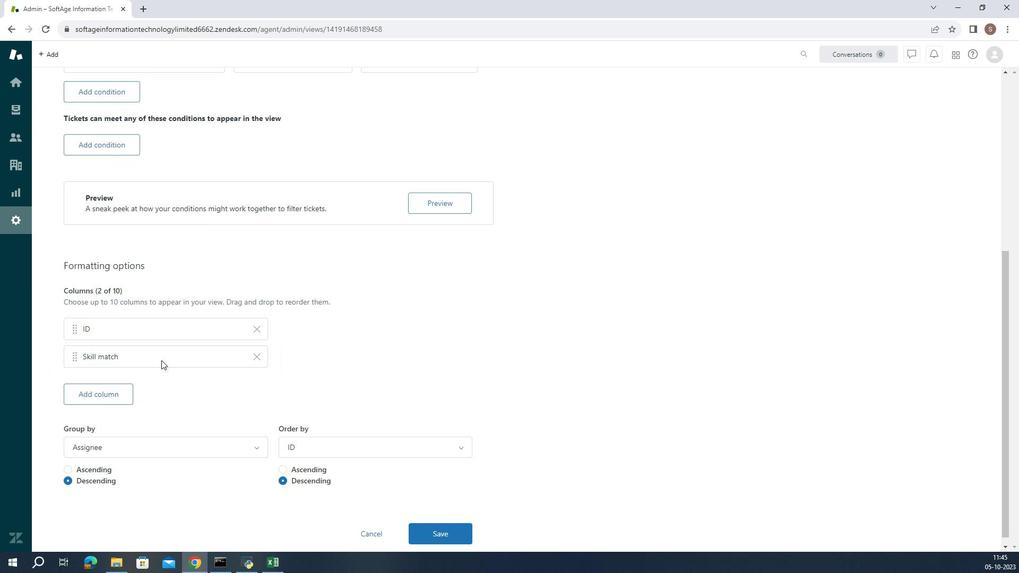 
Action: Mouse scrolled (205, 389) with delta (0, 0)
Screenshot: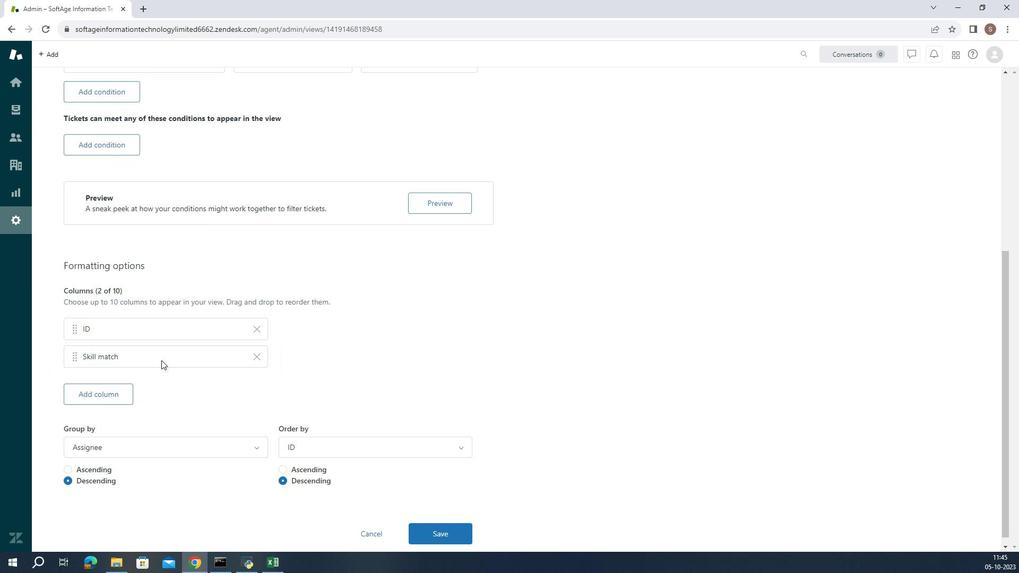 
Action: Mouse moved to (211, 457)
Screenshot: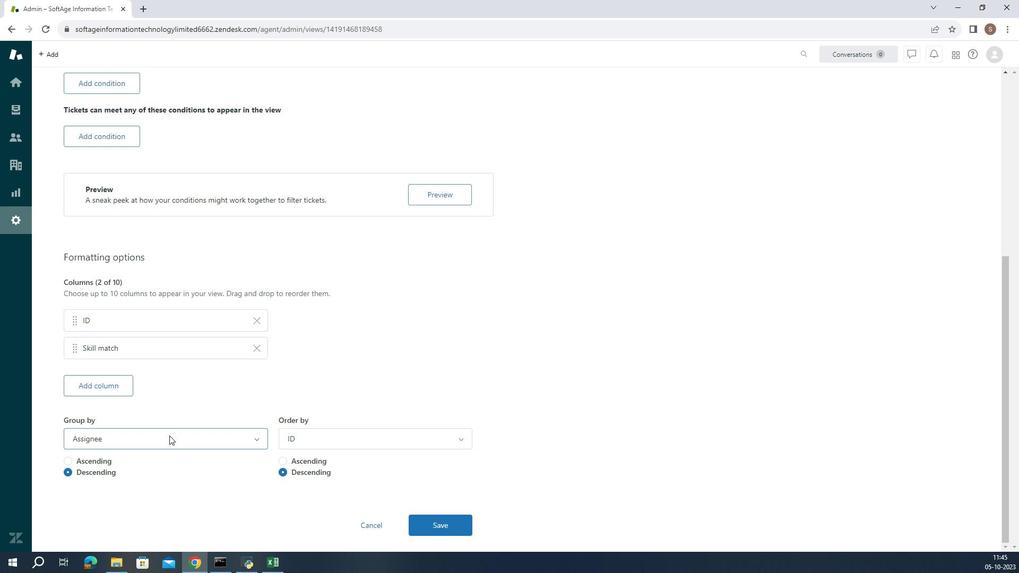 
Action: Mouse pressed left at (211, 457)
Screenshot: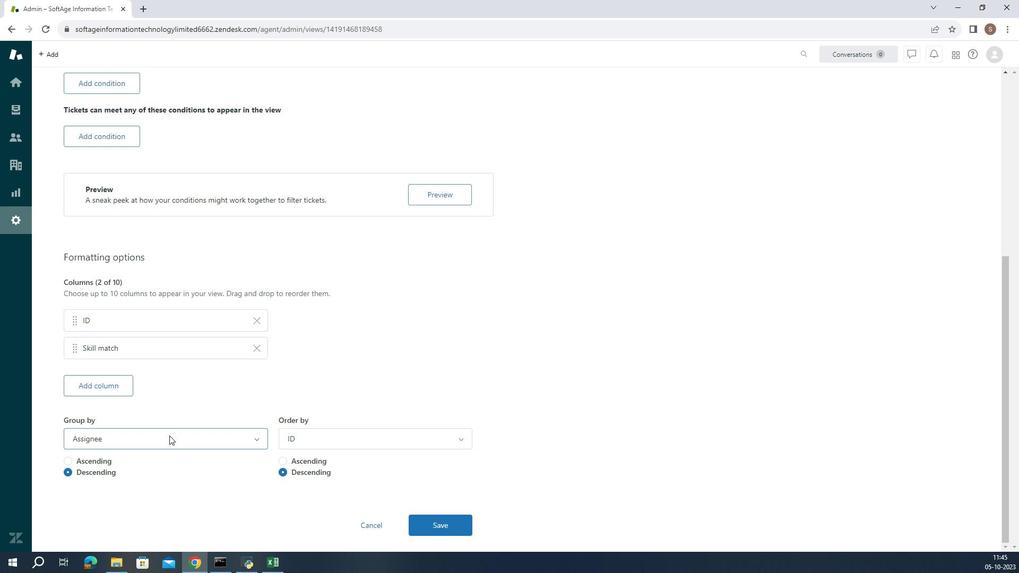 
Action: Mouse moved to (228, 353)
Screenshot: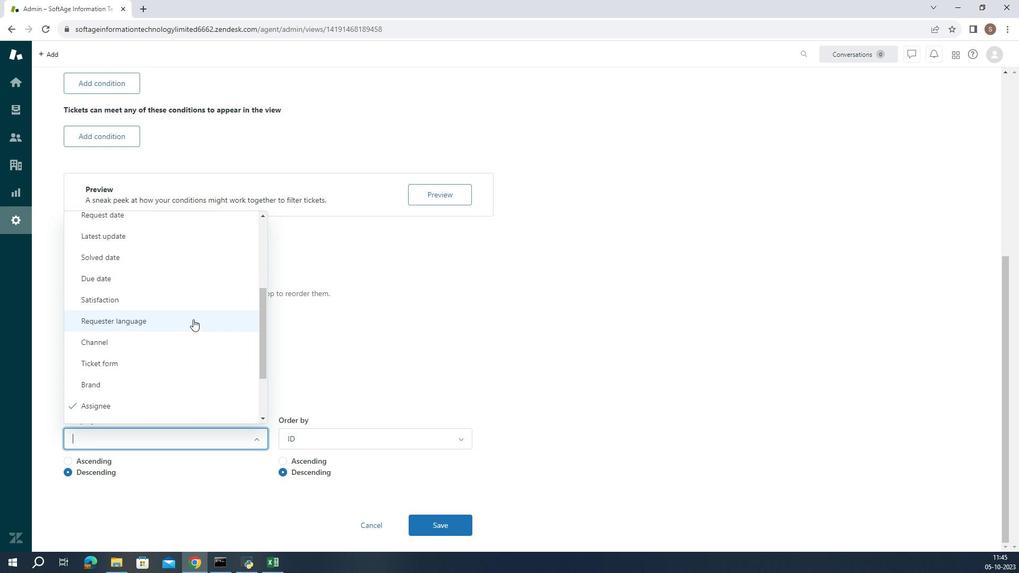 
Action: Mouse scrolled (228, 353) with delta (0, 0)
Screenshot: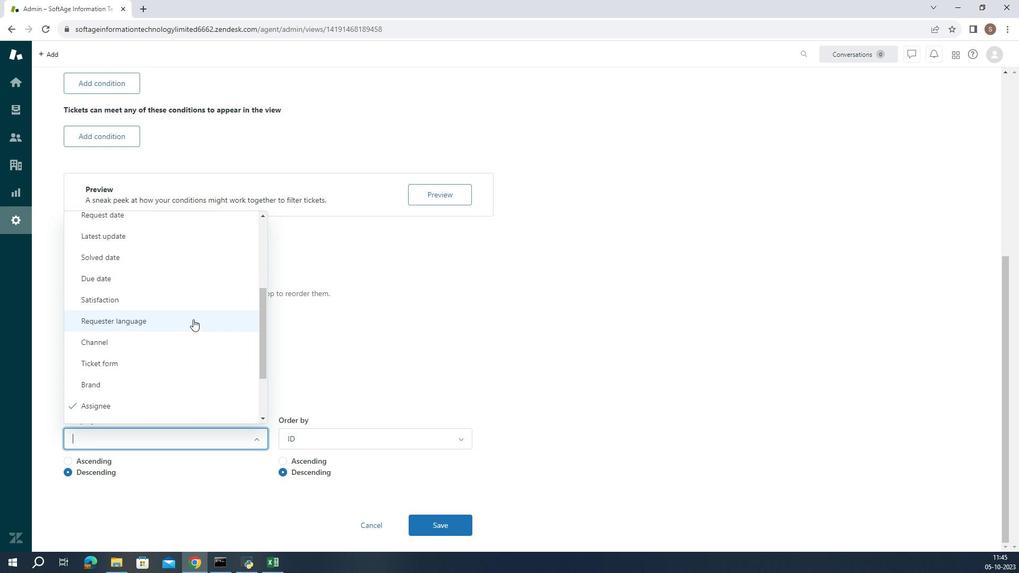 
Action: Mouse scrolled (228, 353) with delta (0, 0)
Screenshot: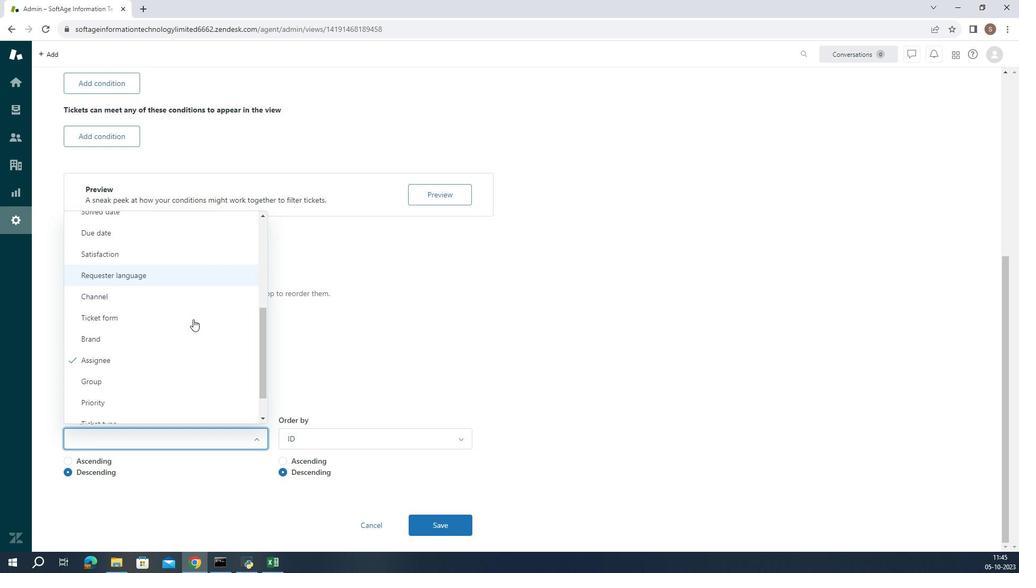 
Action: Mouse moved to (200, 374)
Screenshot: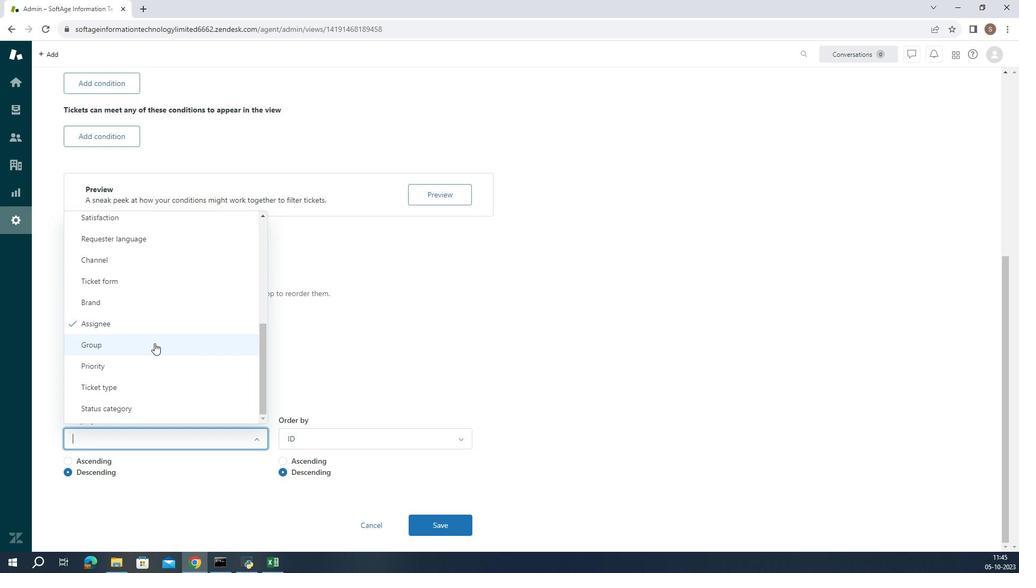 
Action: Mouse pressed left at (200, 374)
Screenshot: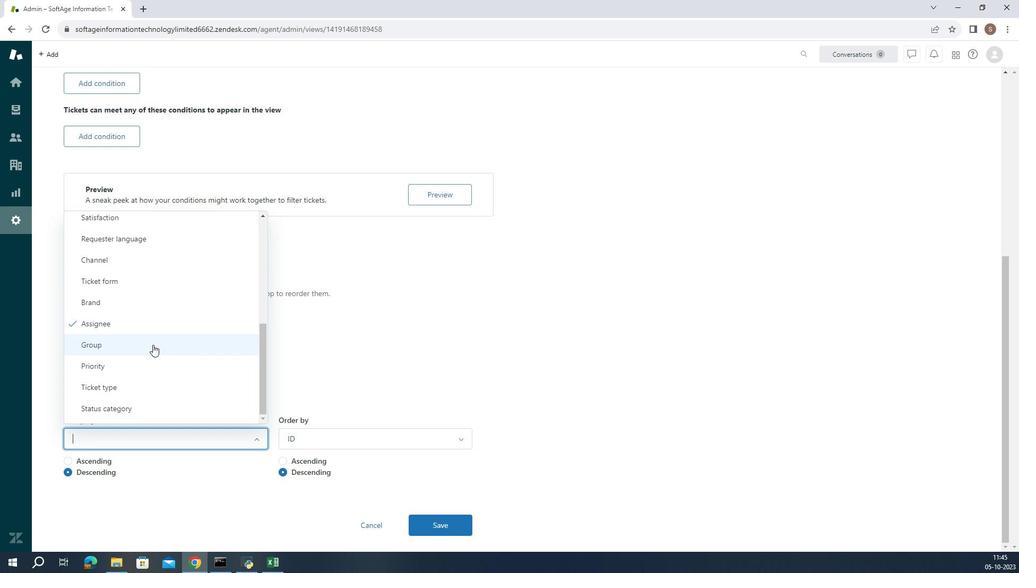 
Action: Mouse moved to (160, 481)
Screenshot: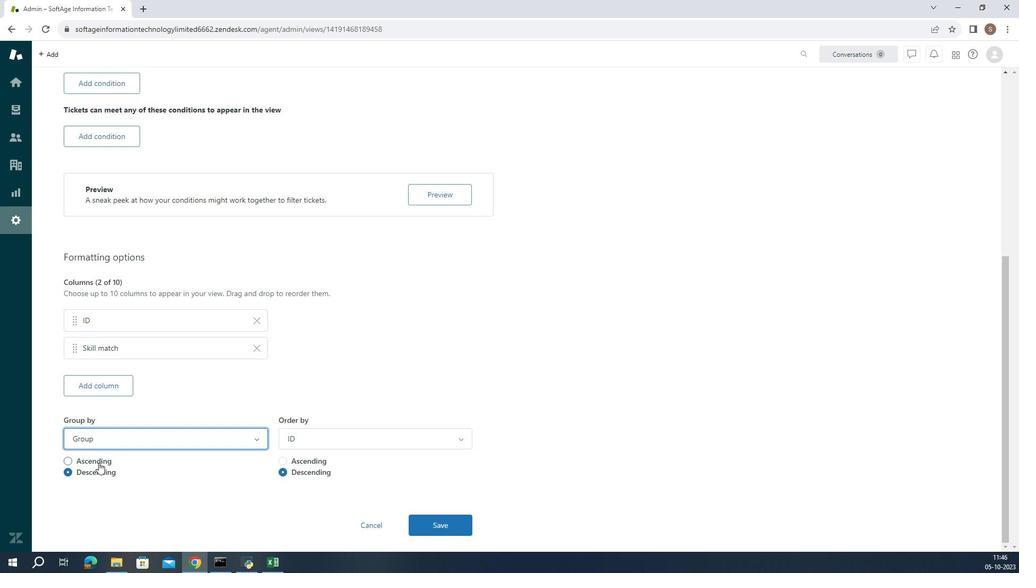 
Action: Mouse pressed left at (160, 481)
Screenshot: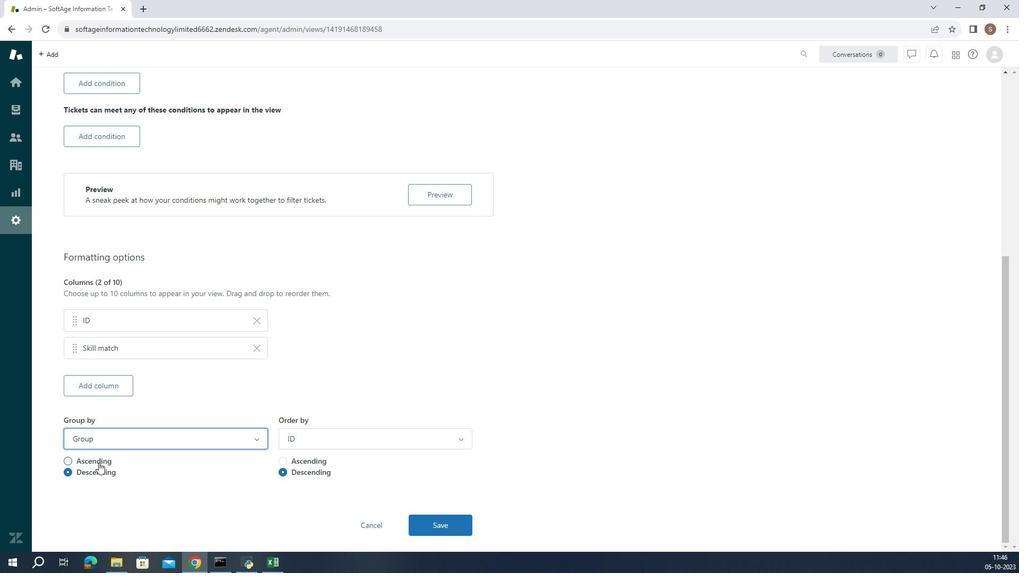 
Action: Mouse moved to (237, 517)
Screenshot: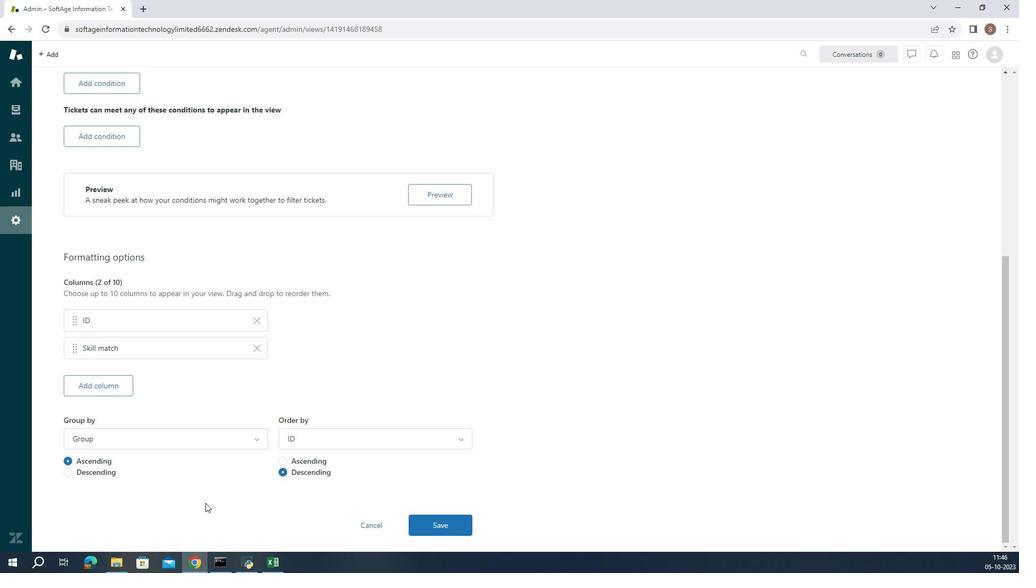 
